 Task: Create a due date automation trigger when advanced on, on the wednesday of the week a card is due add basic assigned only to anyone at 11:00 AM.
Action: Mouse moved to (1253, 102)
Screenshot: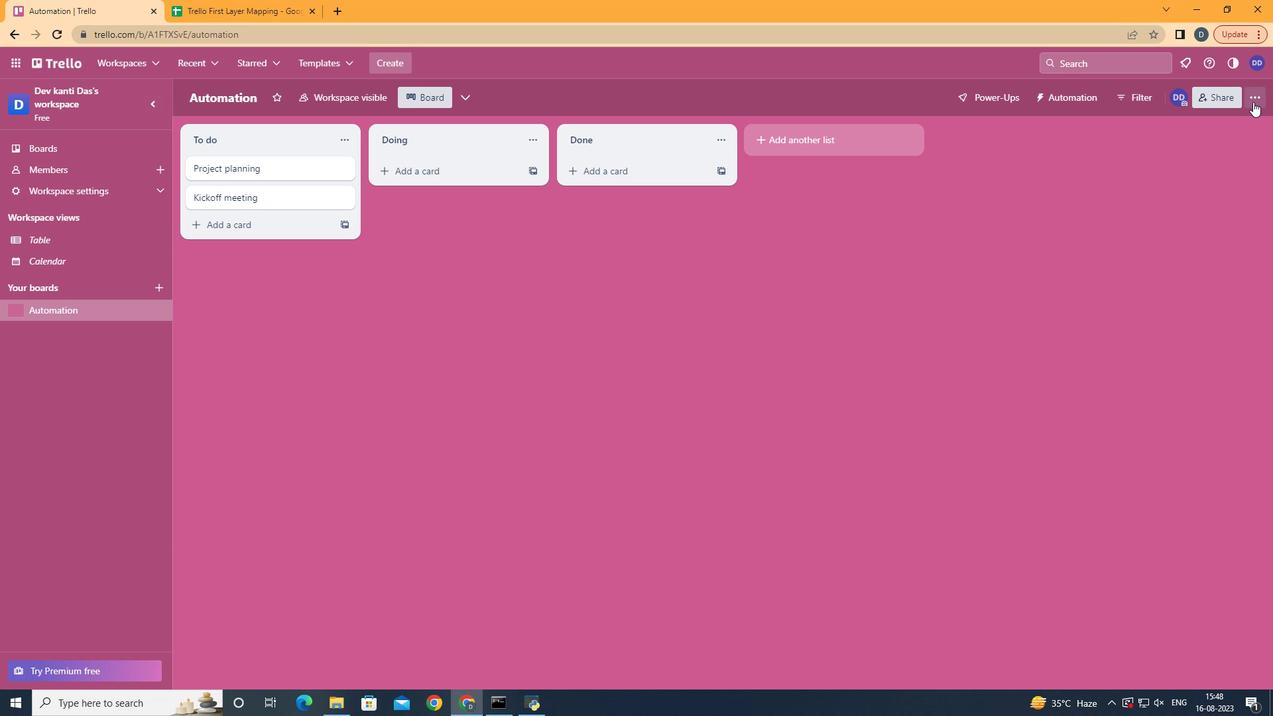 
Action: Mouse pressed left at (1253, 102)
Screenshot: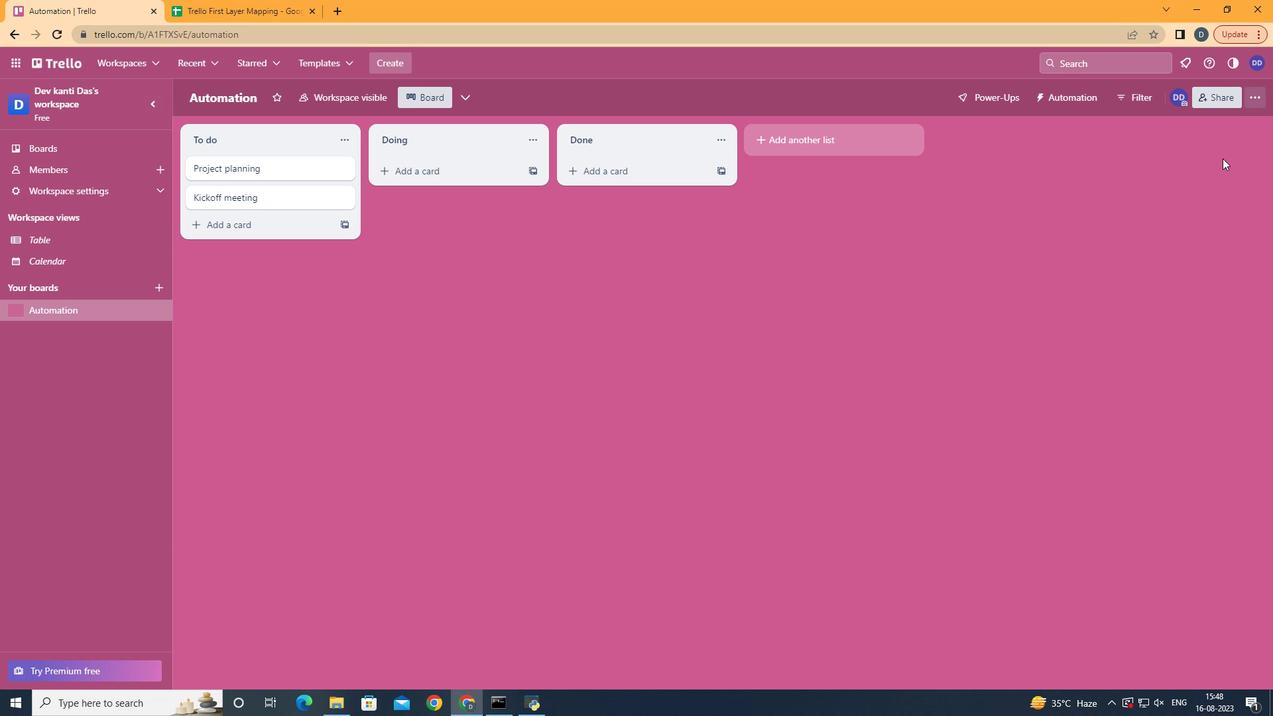 
Action: Mouse moved to (1152, 270)
Screenshot: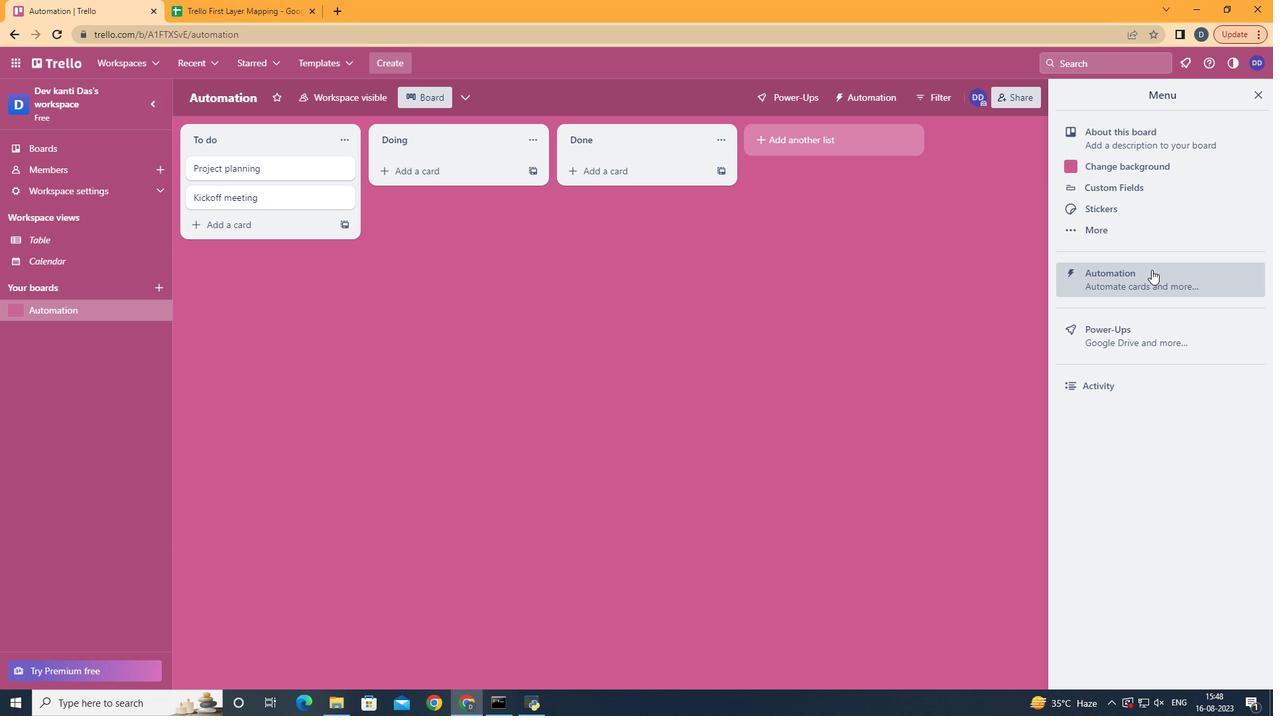 
Action: Mouse pressed left at (1152, 270)
Screenshot: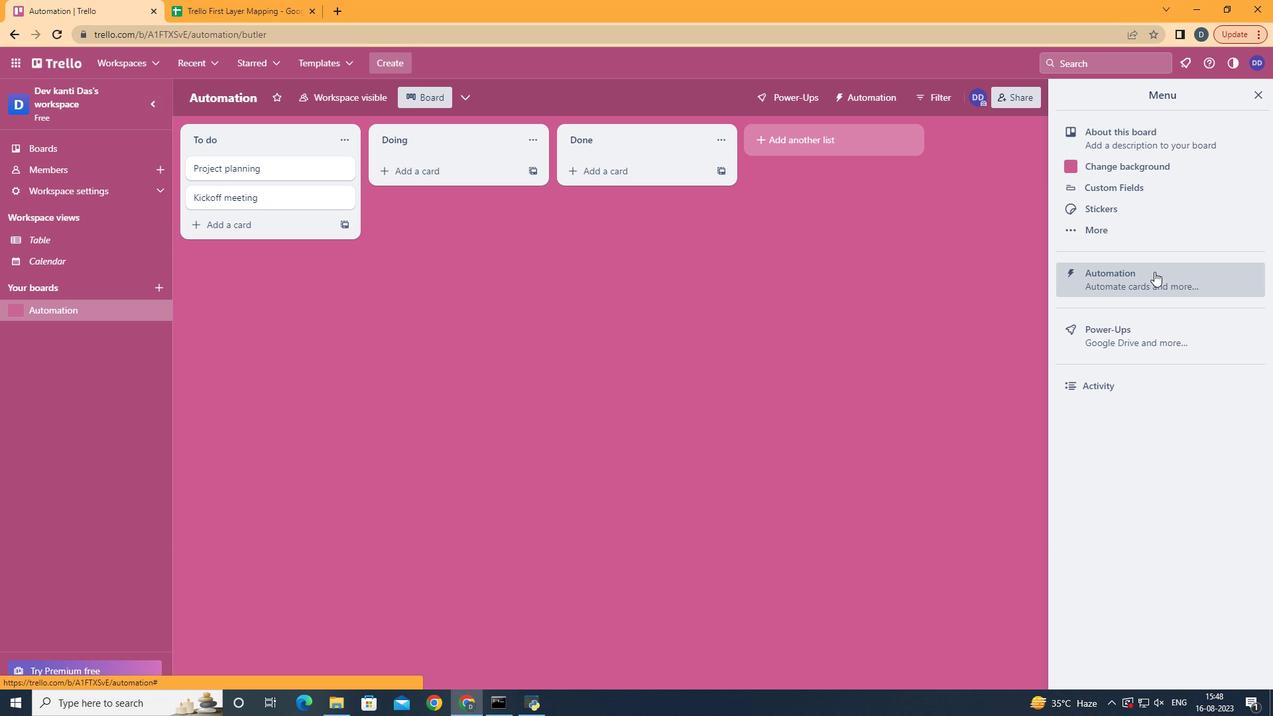 
Action: Mouse moved to (227, 257)
Screenshot: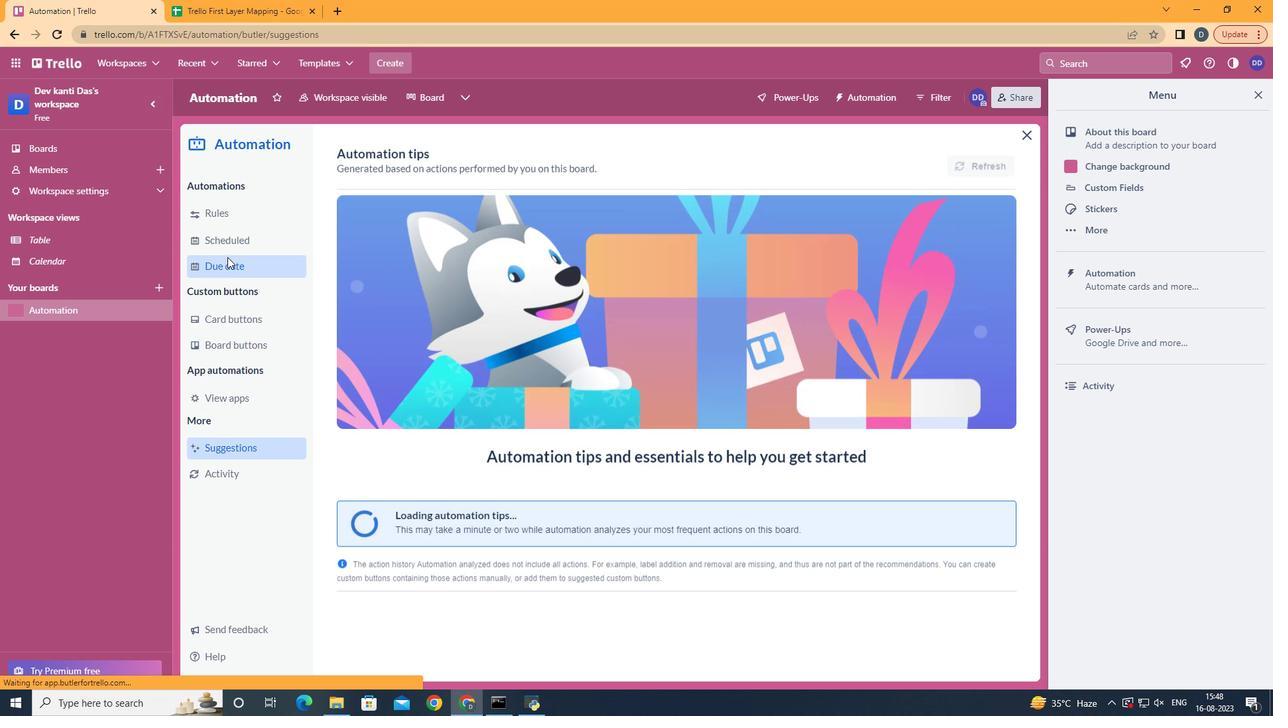 
Action: Mouse pressed left at (227, 257)
Screenshot: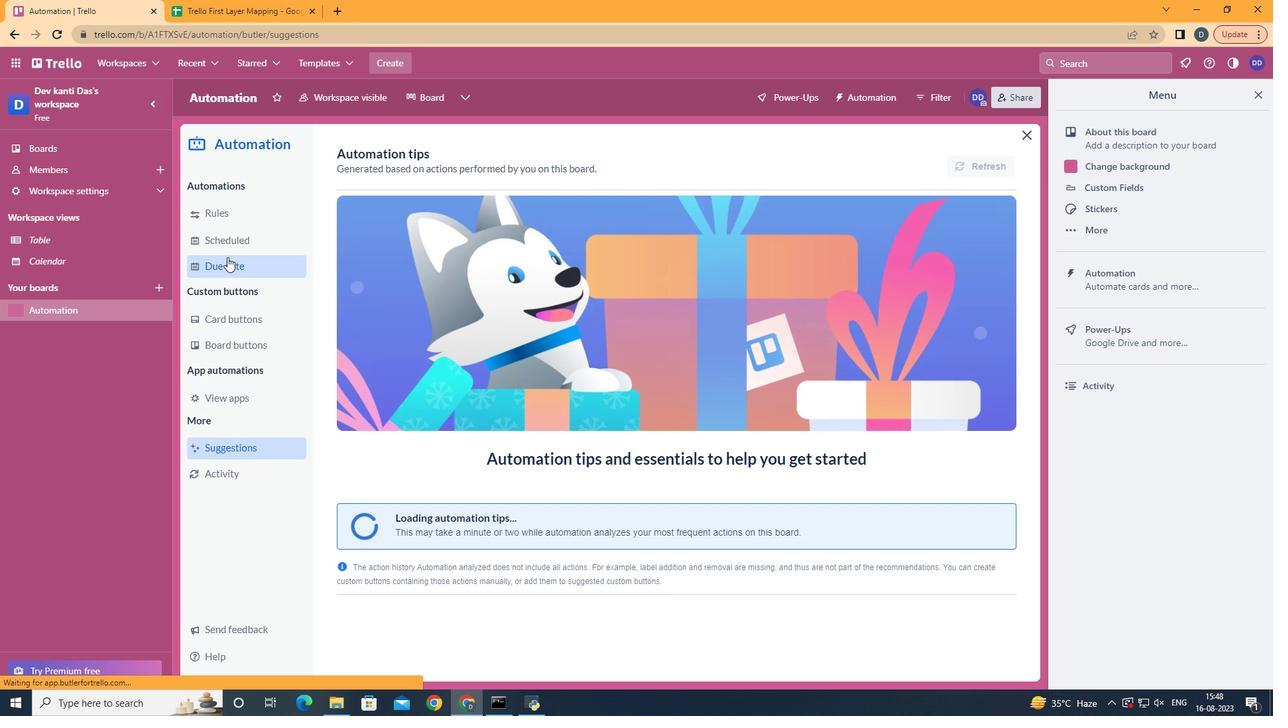 
Action: Mouse moved to (928, 161)
Screenshot: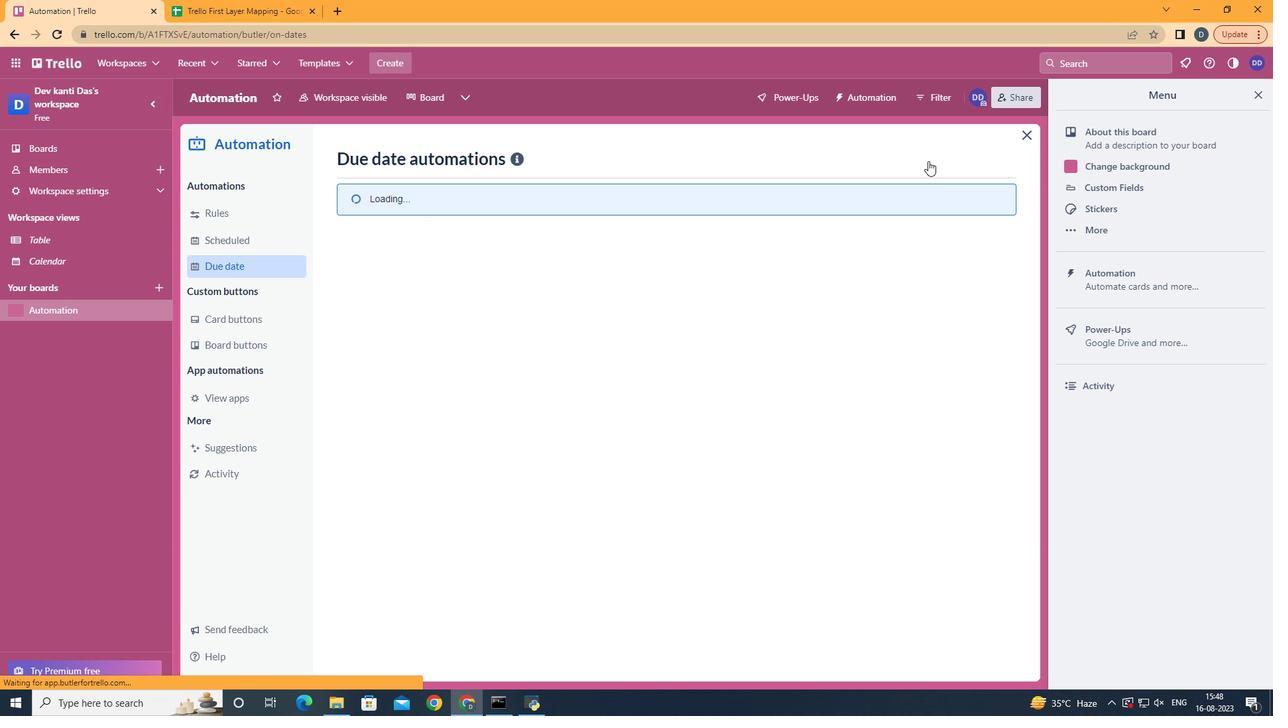 
Action: Mouse pressed left at (928, 161)
Screenshot: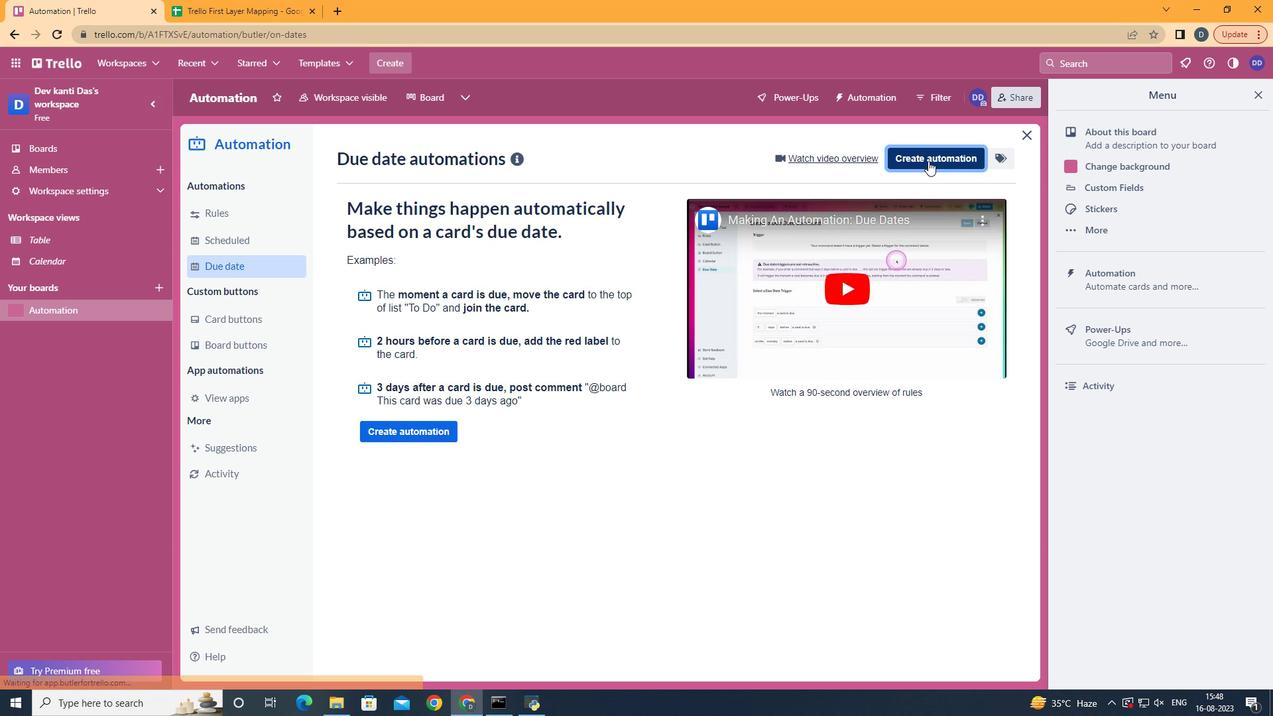 
Action: Mouse moved to (707, 291)
Screenshot: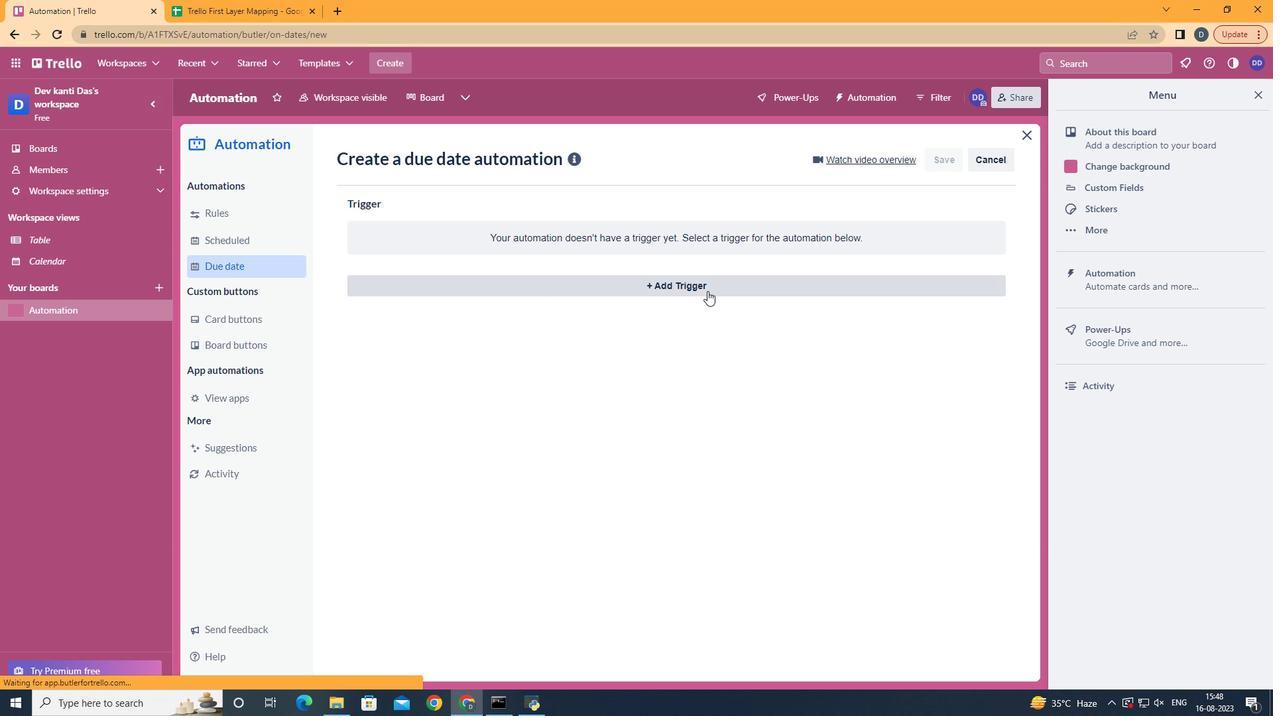 
Action: Mouse pressed left at (707, 291)
Screenshot: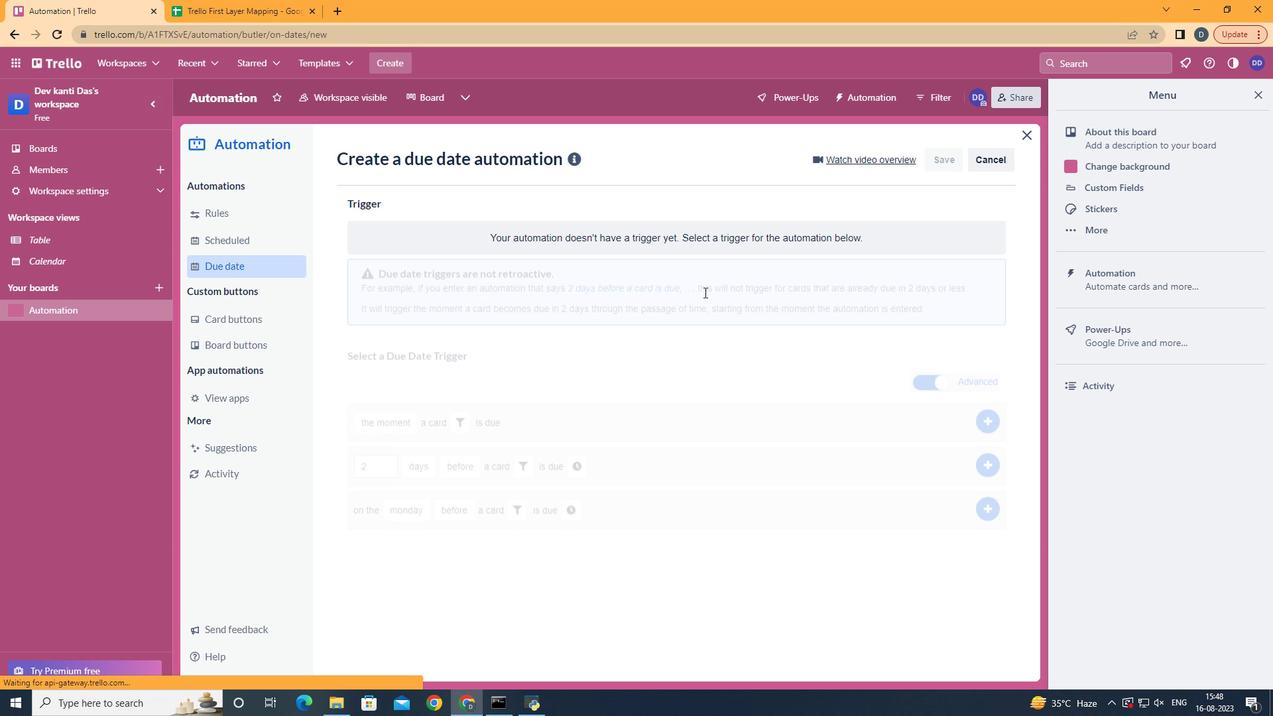 
Action: Mouse moved to (427, 407)
Screenshot: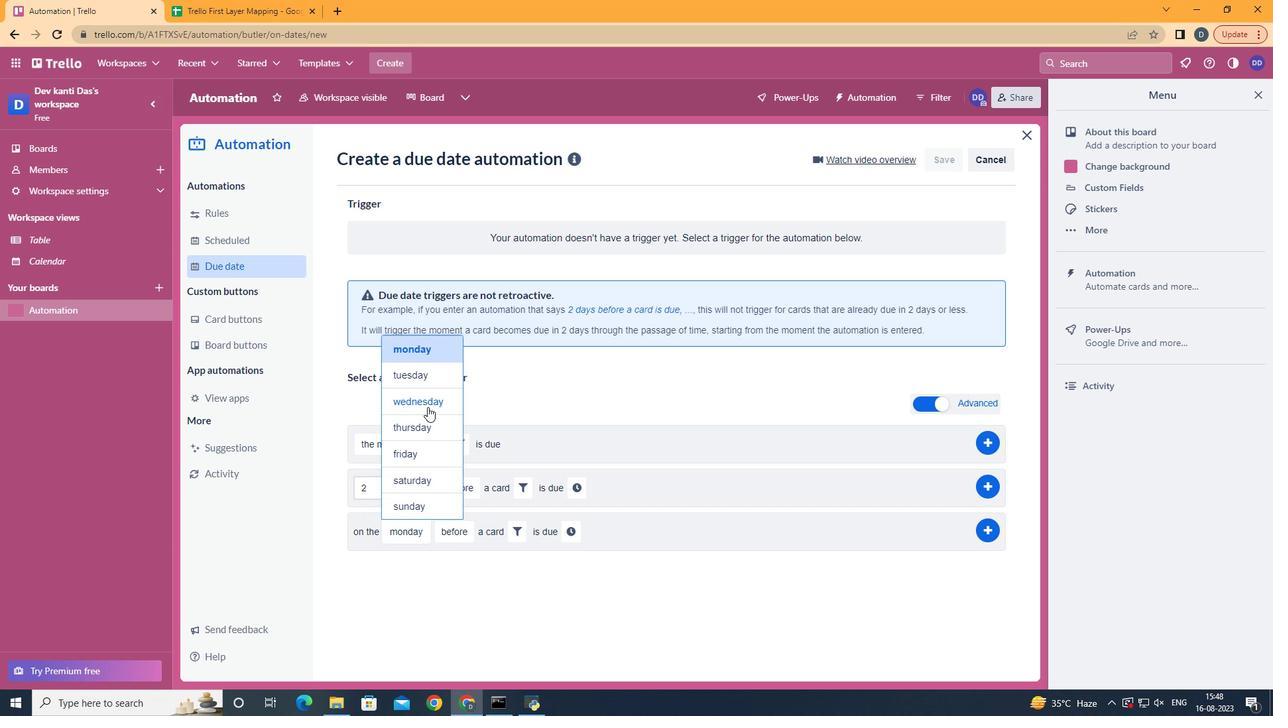 
Action: Mouse pressed left at (427, 407)
Screenshot: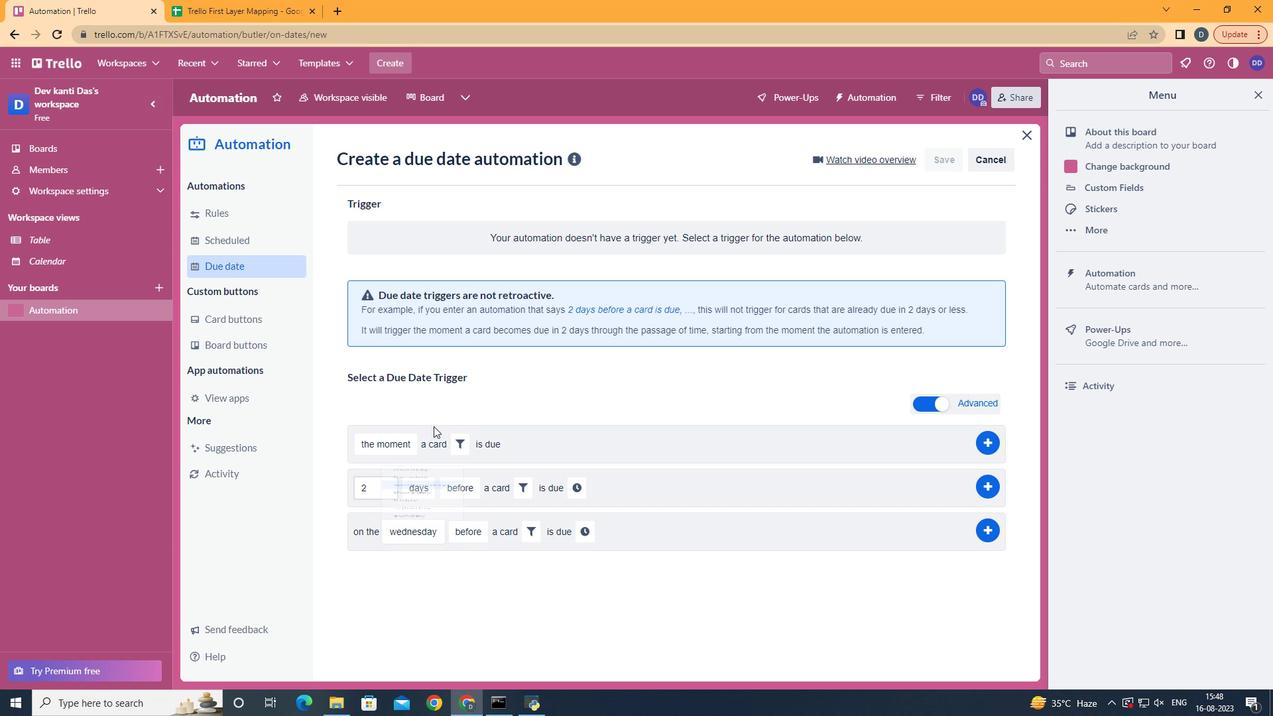 
Action: Mouse moved to (480, 605)
Screenshot: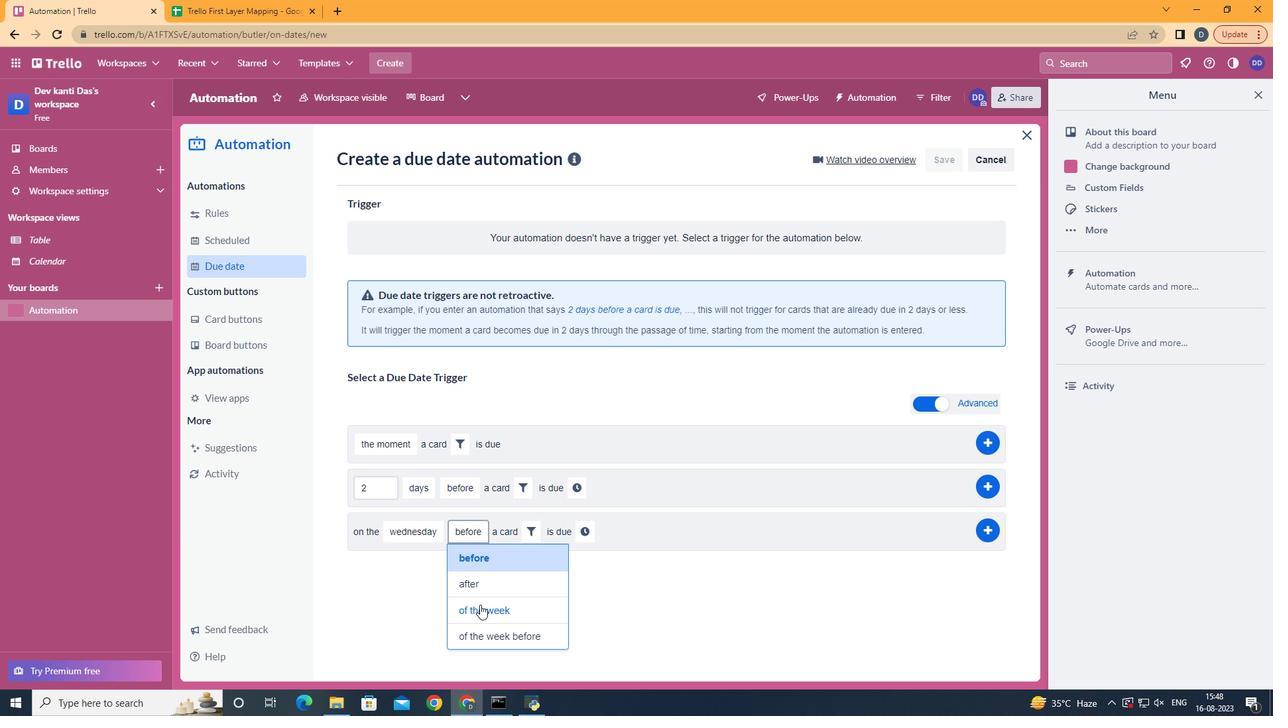 
Action: Mouse pressed left at (480, 605)
Screenshot: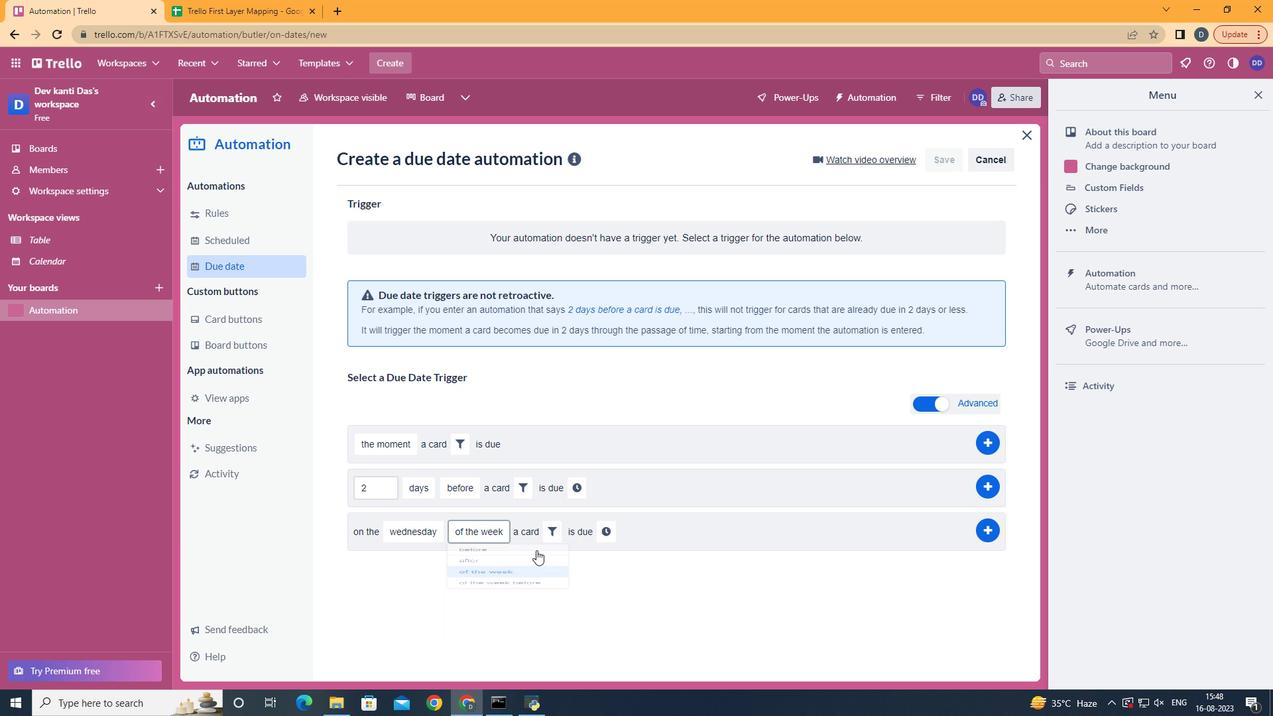 
Action: Mouse moved to (543, 536)
Screenshot: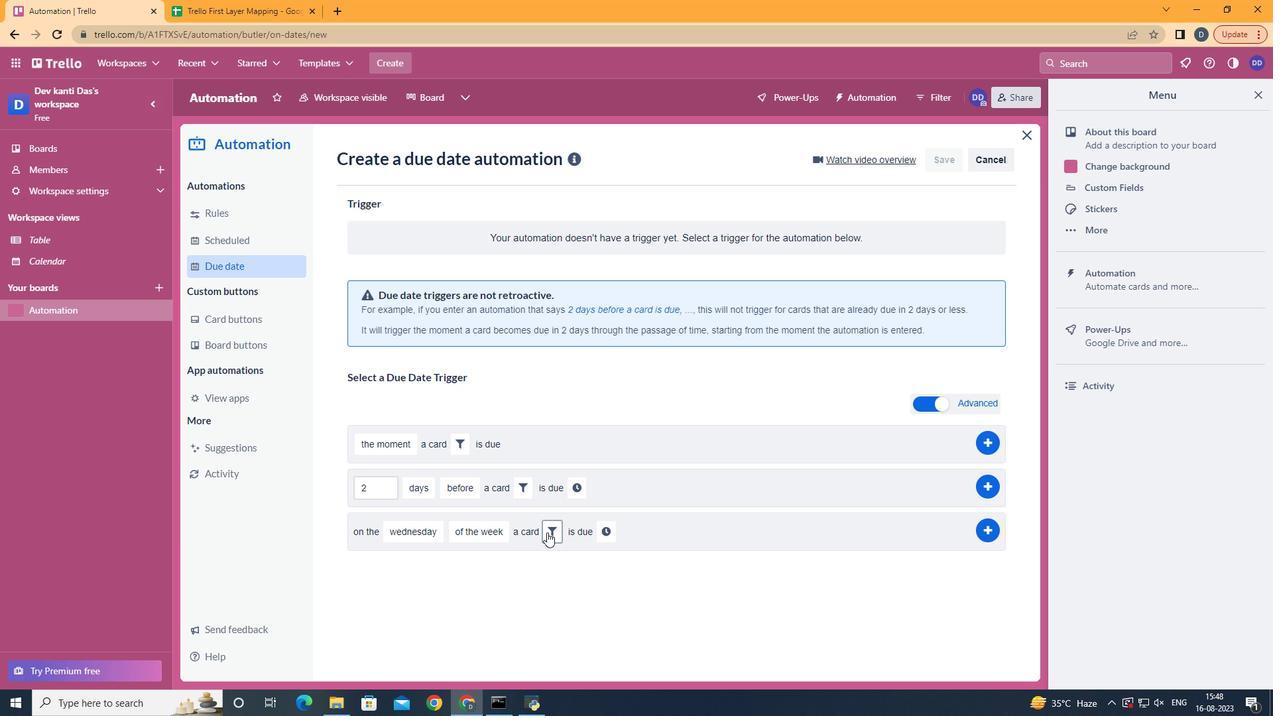 
Action: Mouse pressed left at (543, 536)
Screenshot: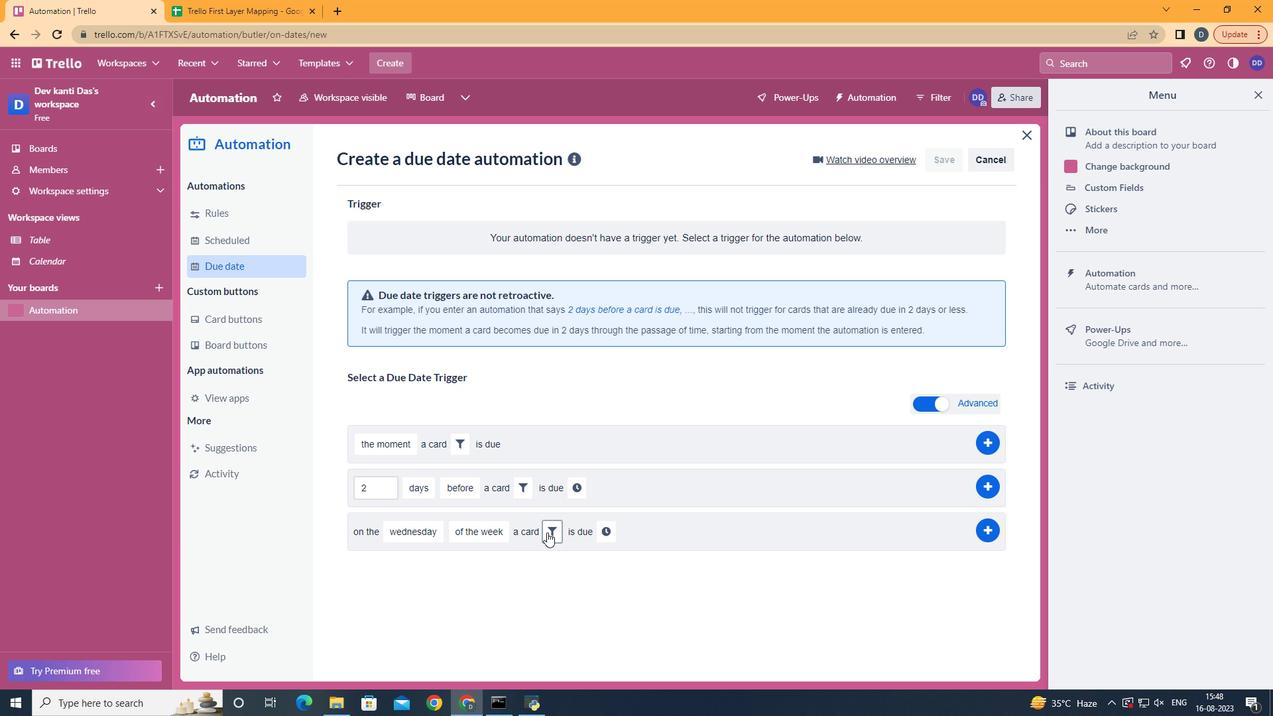 
Action: Mouse moved to (605, 585)
Screenshot: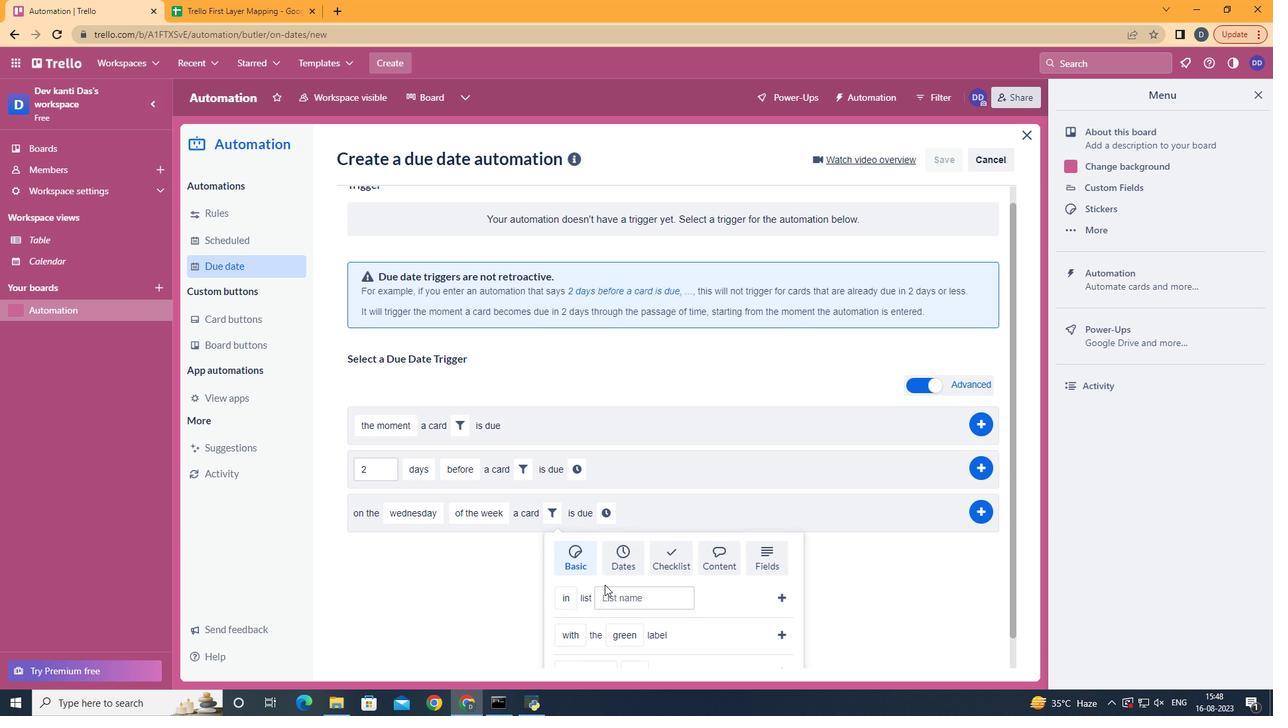 
Action: Mouse scrolled (605, 584) with delta (0, 0)
Screenshot: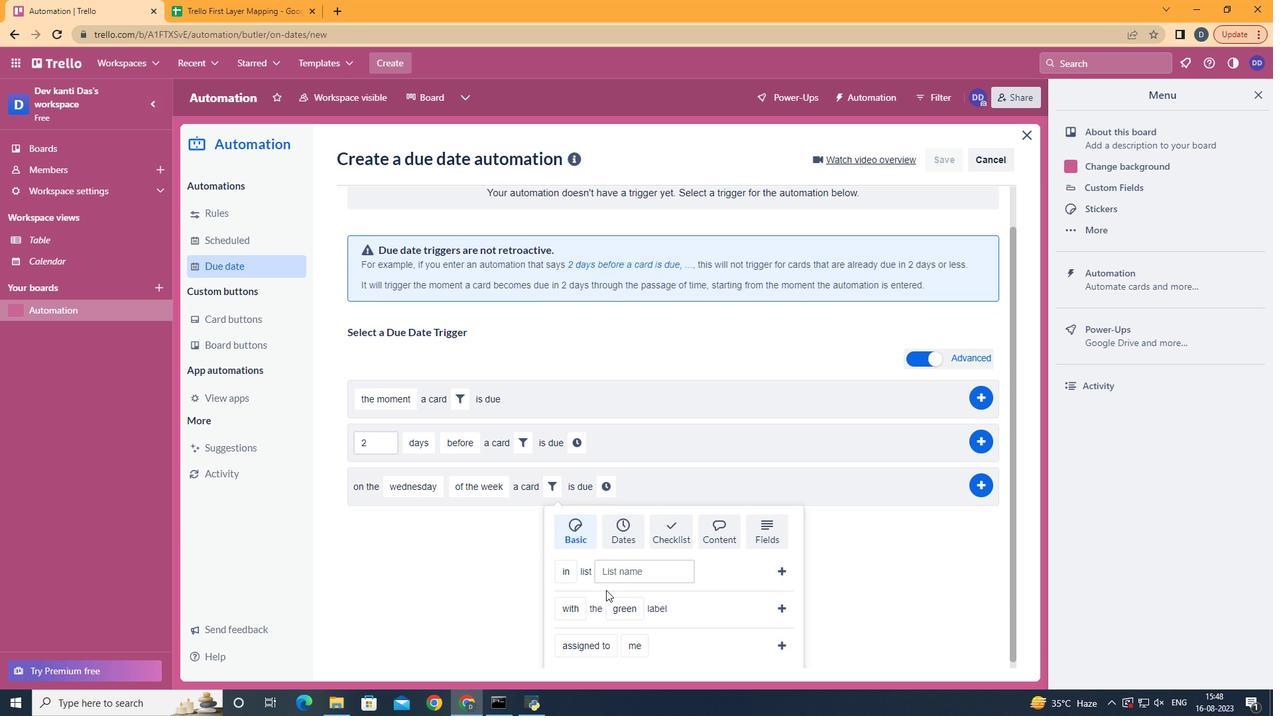
Action: Mouse scrolled (605, 584) with delta (0, 0)
Screenshot: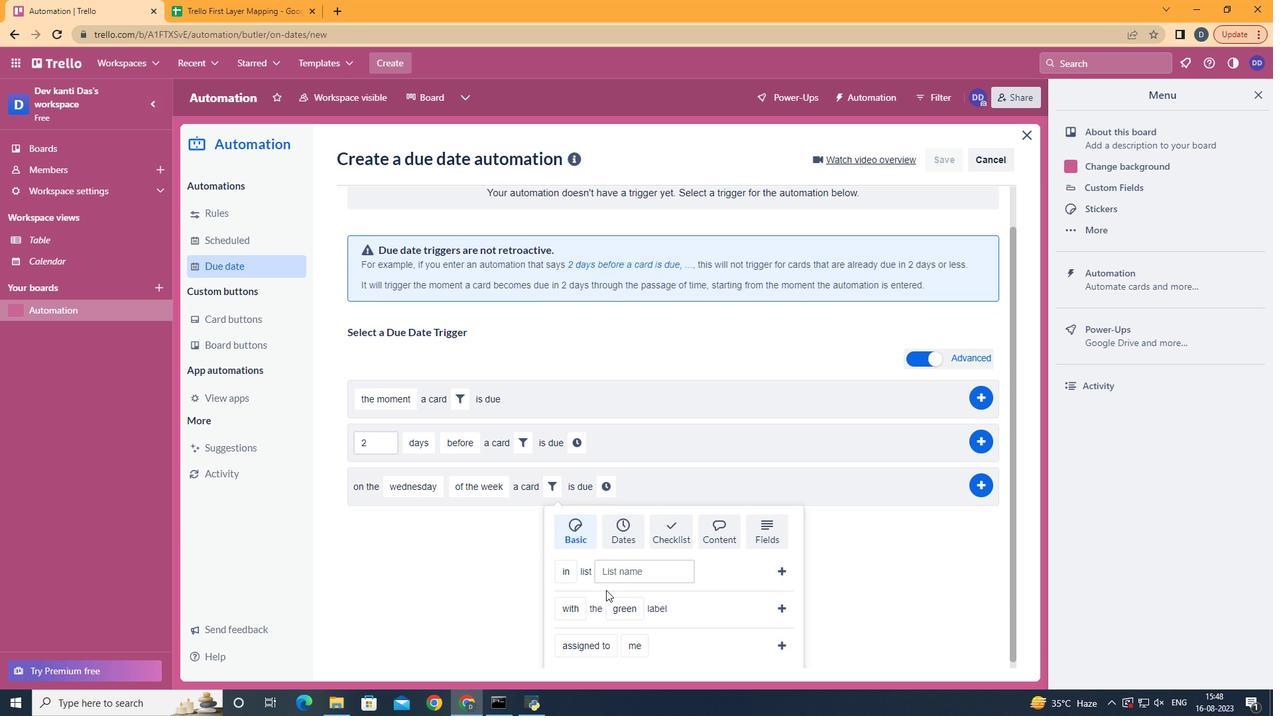 
Action: Mouse scrolled (605, 584) with delta (0, 0)
Screenshot: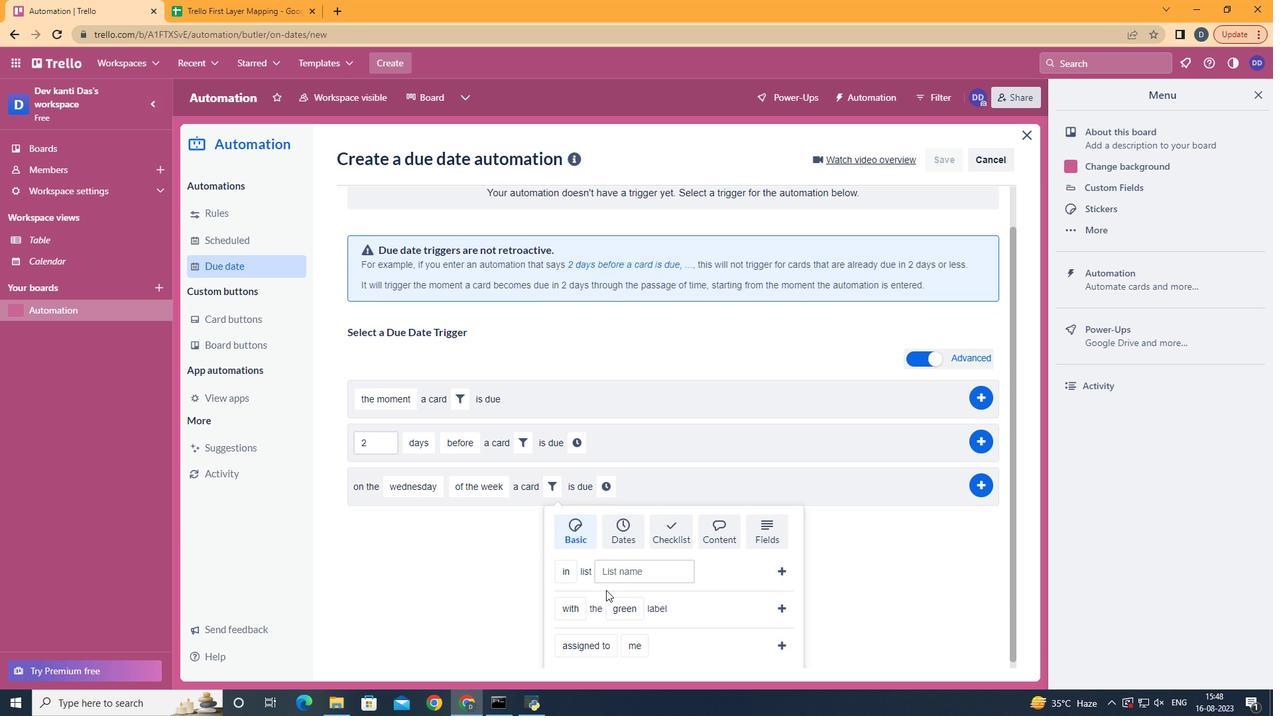 
Action: Mouse scrolled (605, 584) with delta (0, 0)
Screenshot: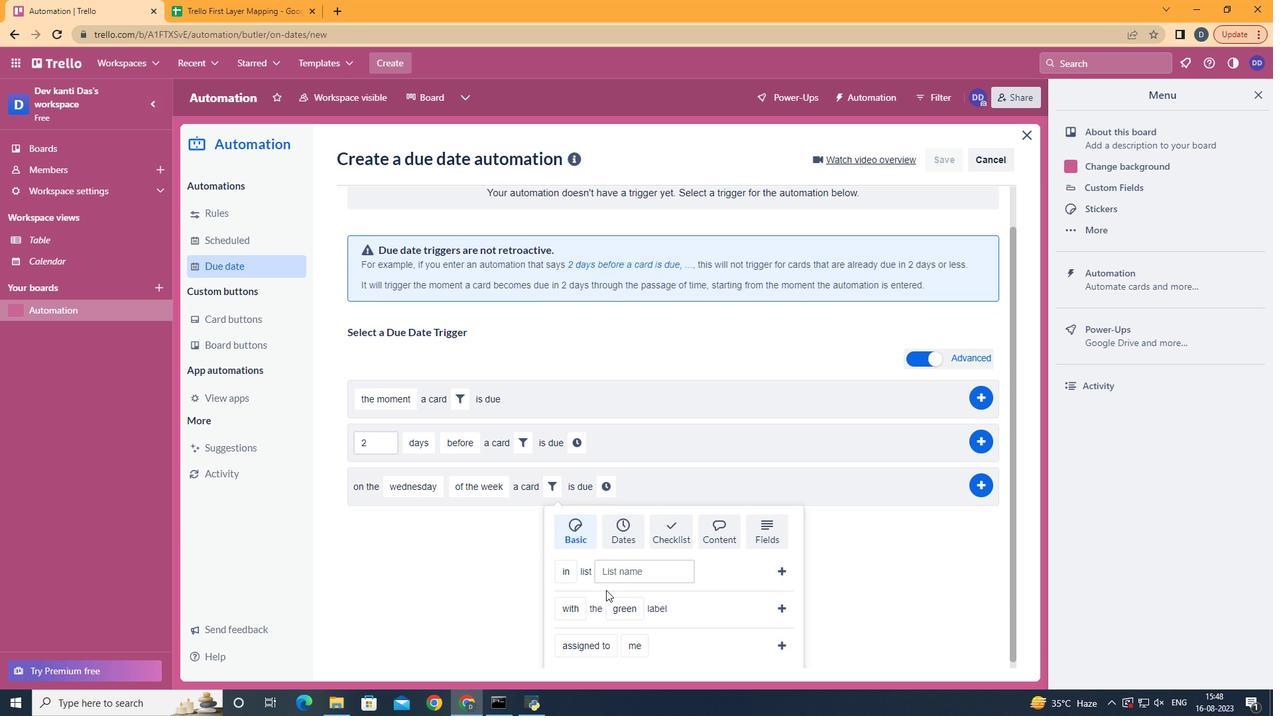 
Action: Mouse scrolled (605, 584) with delta (0, 0)
Screenshot: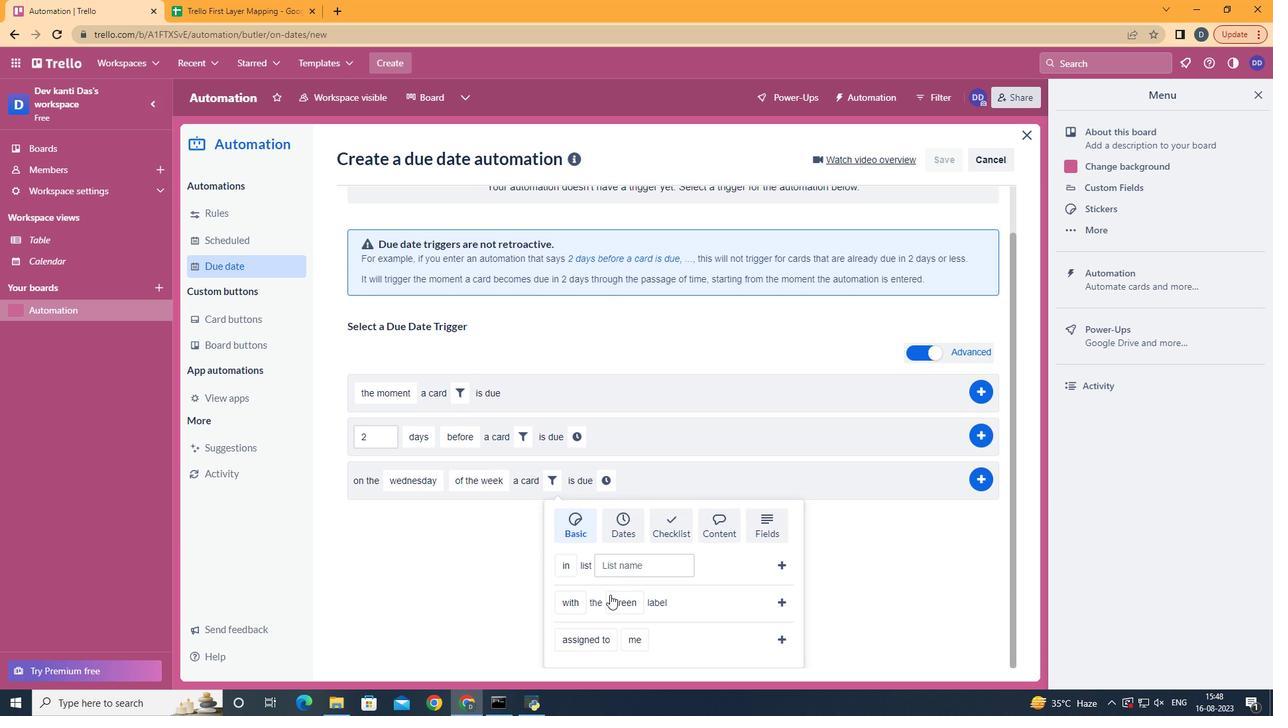 
Action: Mouse scrolled (605, 584) with delta (0, 0)
Screenshot: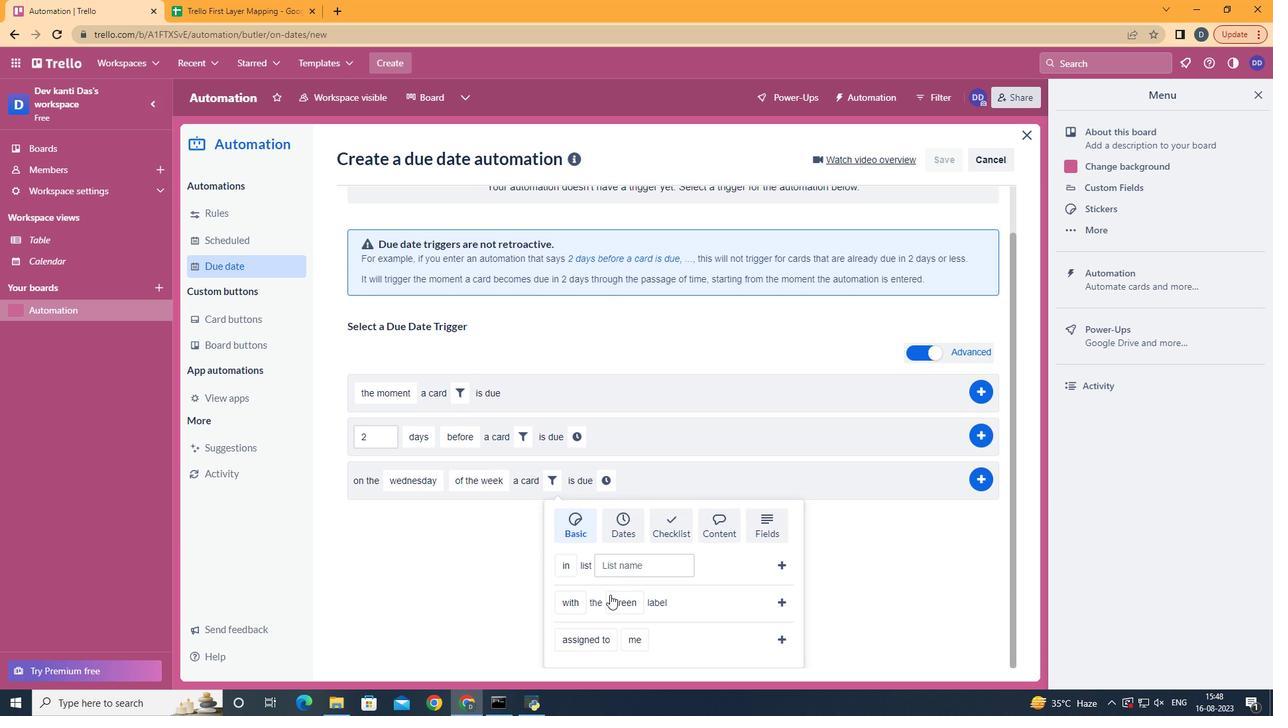 
Action: Mouse moved to (630, 582)
Screenshot: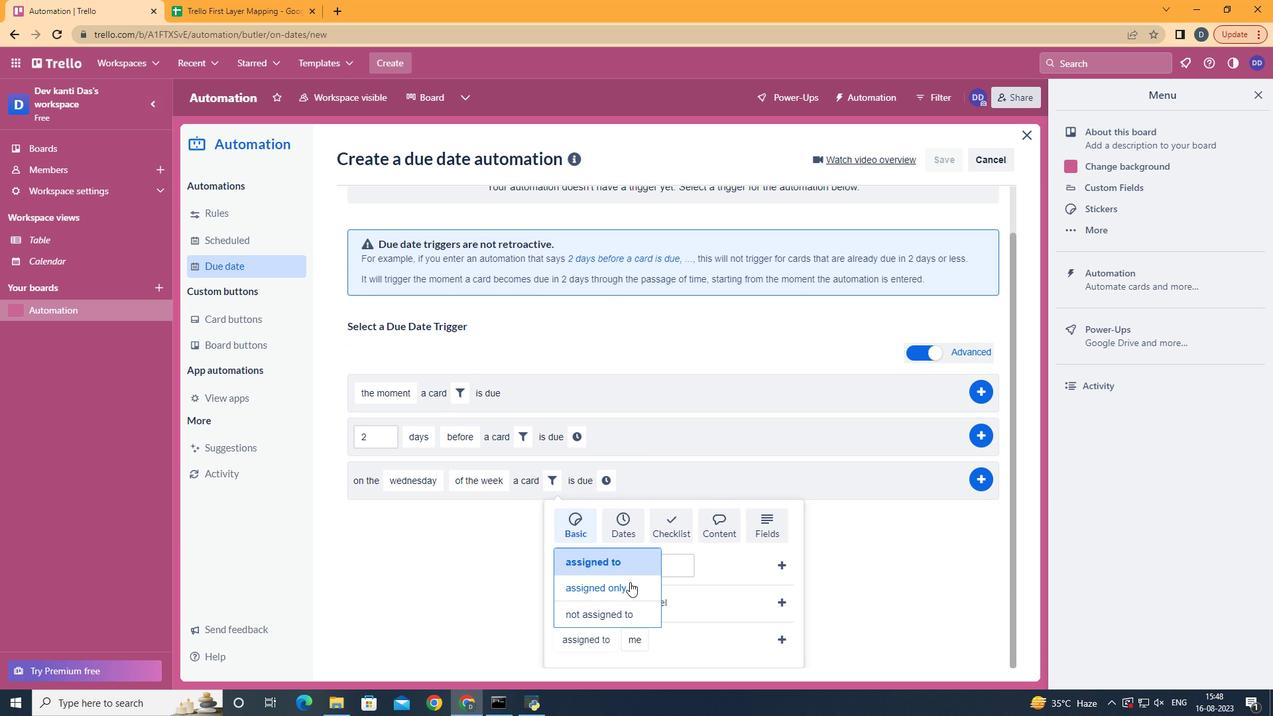 
Action: Mouse pressed left at (630, 582)
Screenshot: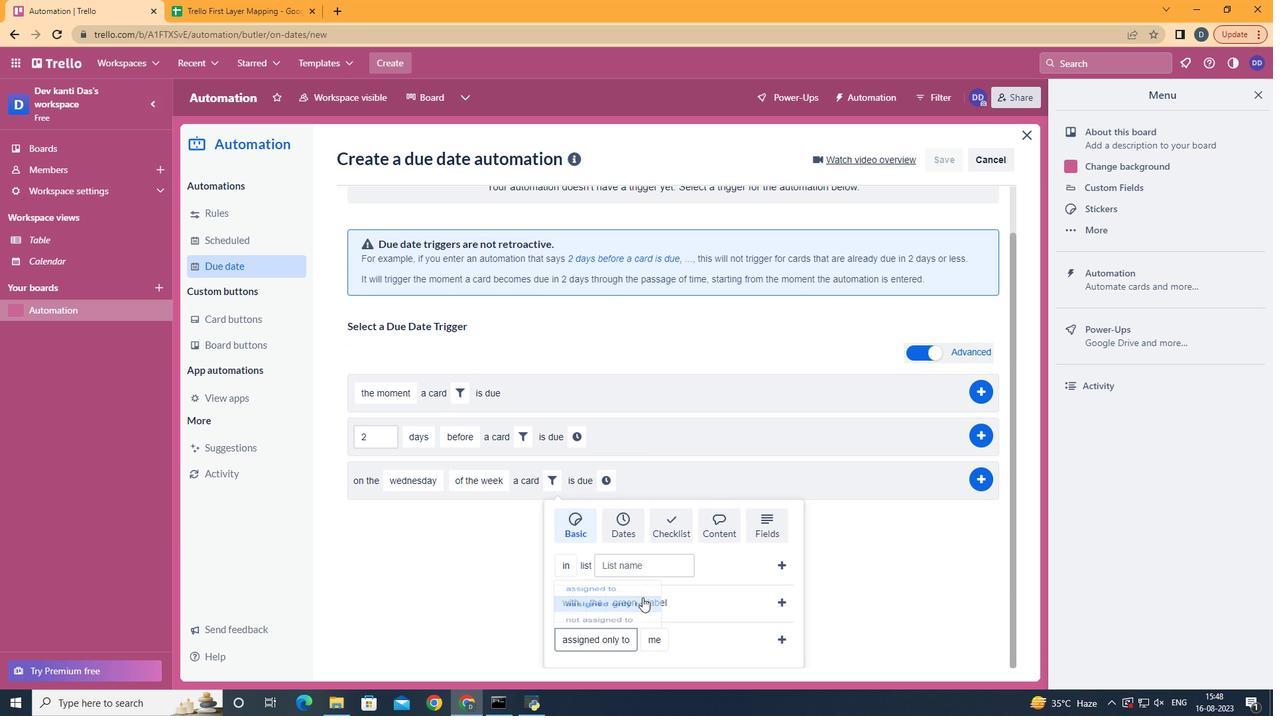 
Action: Mouse moved to (684, 579)
Screenshot: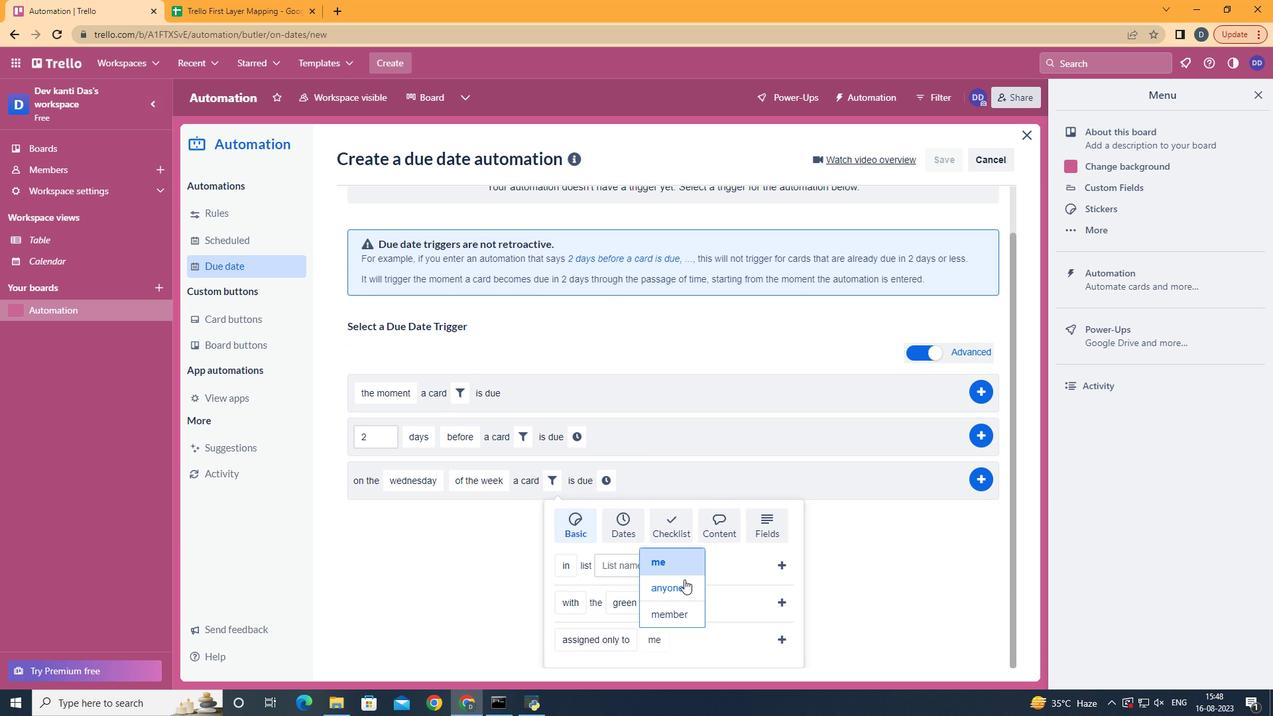 
Action: Mouse pressed left at (684, 579)
Screenshot: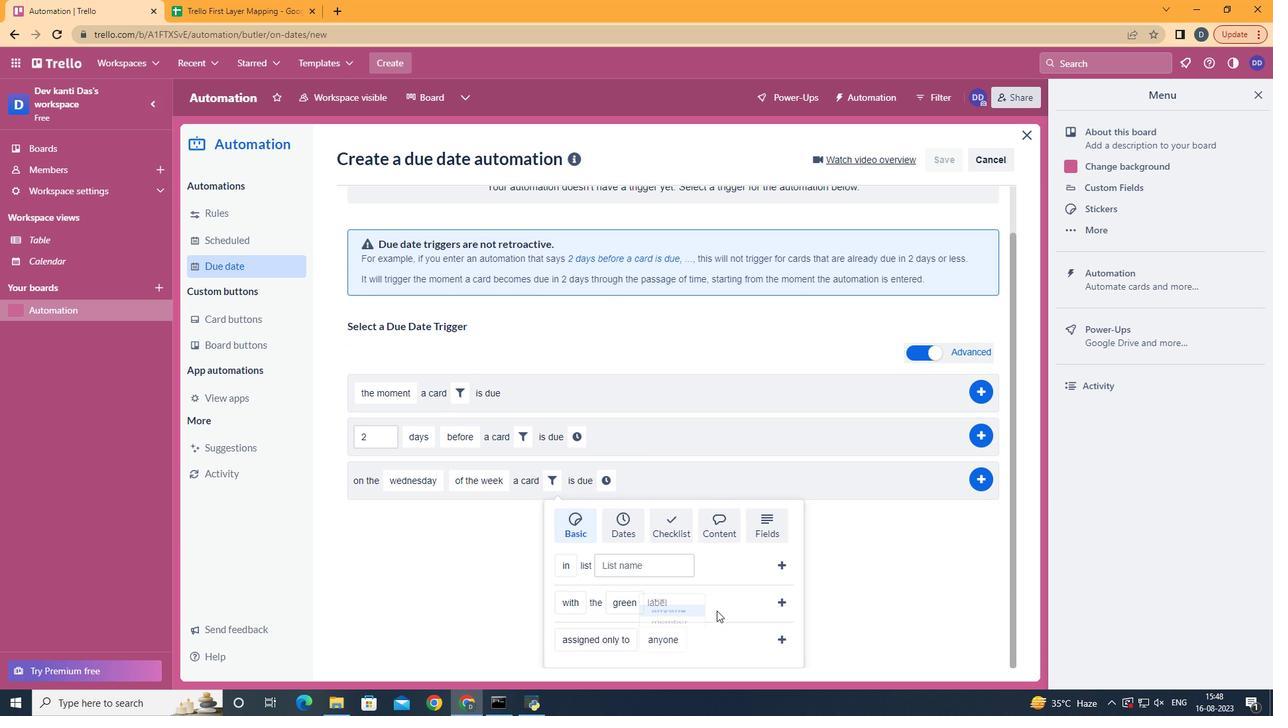 
Action: Mouse moved to (772, 640)
Screenshot: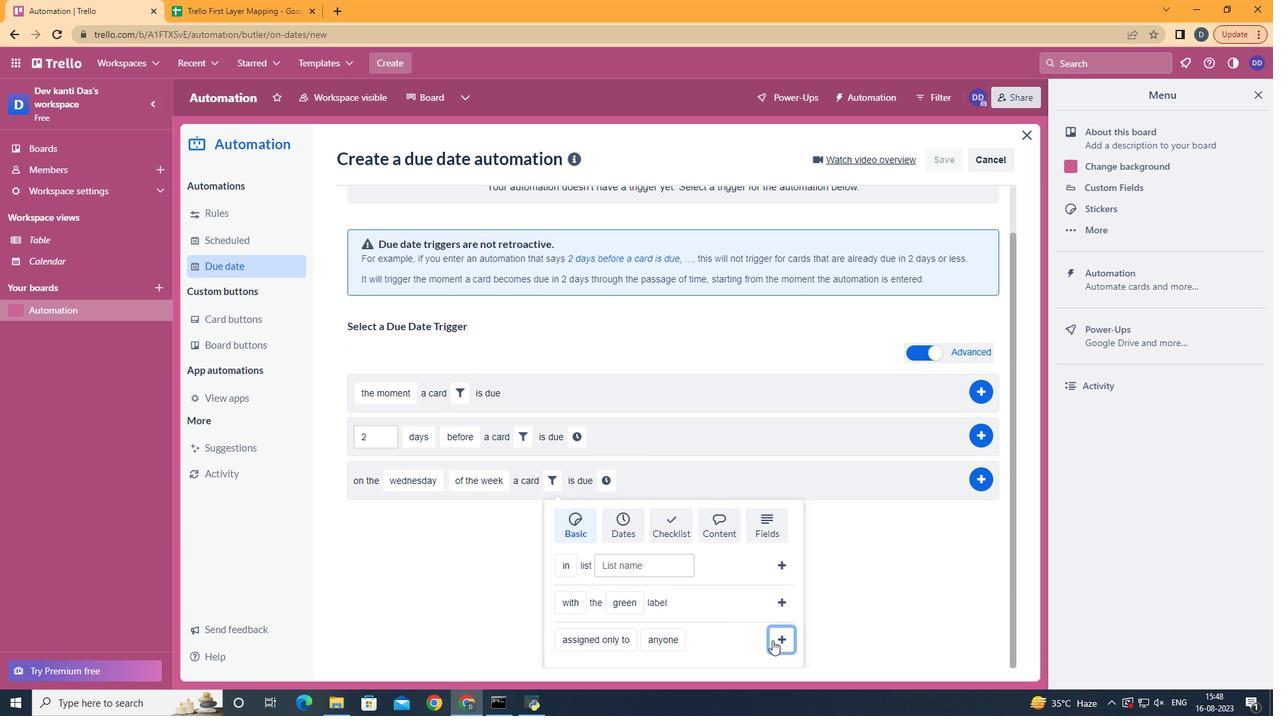 
Action: Mouse pressed left at (772, 640)
Screenshot: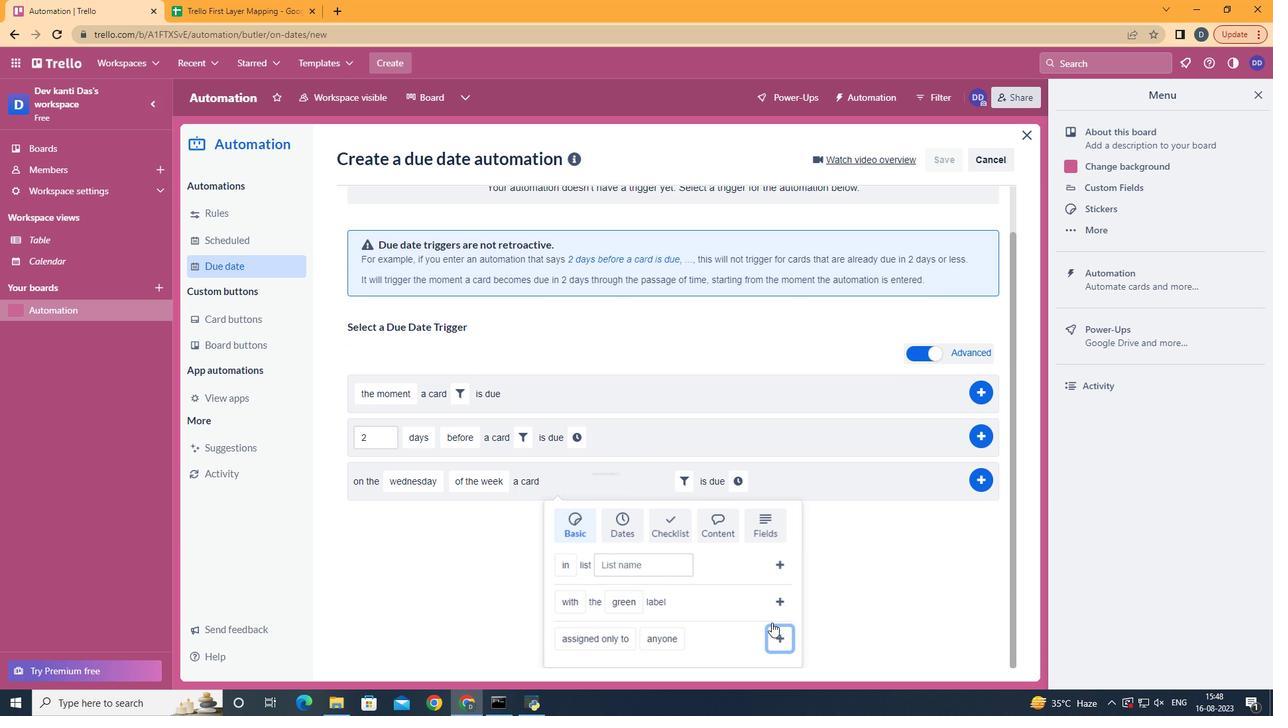 
Action: Mouse moved to (739, 543)
Screenshot: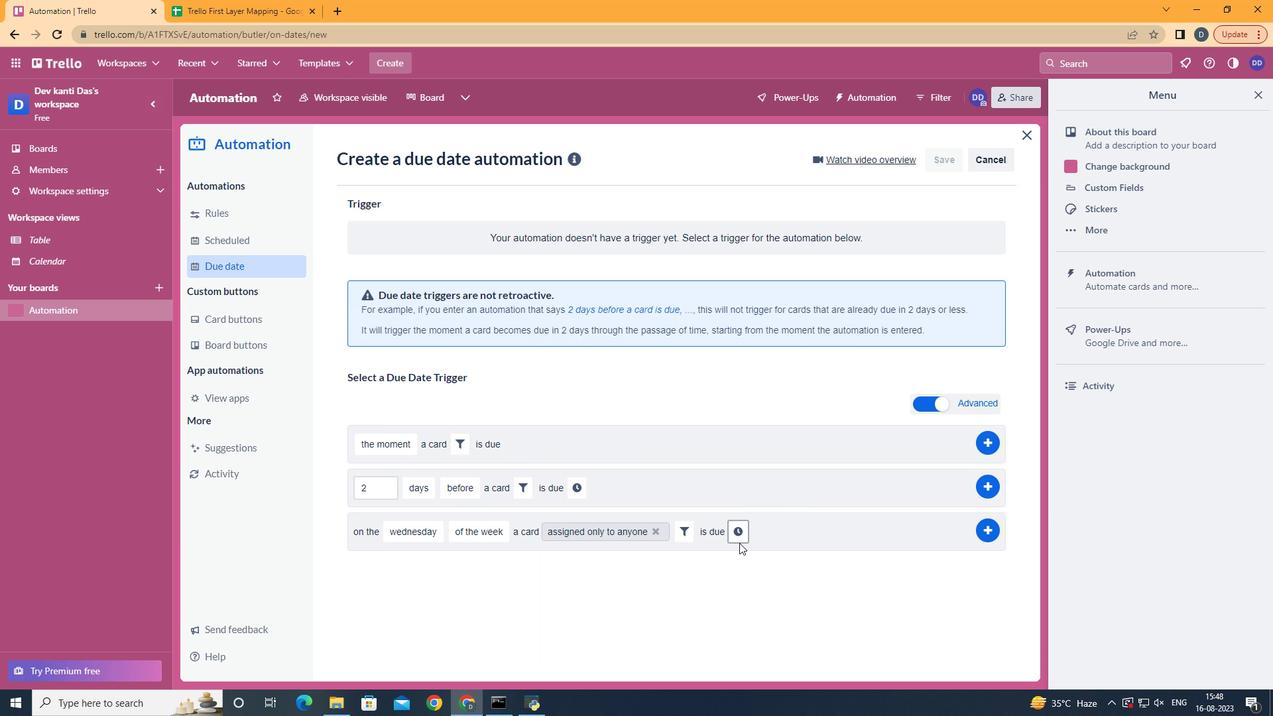 
Action: Mouse pressed left at (739, 543)
Screenshot: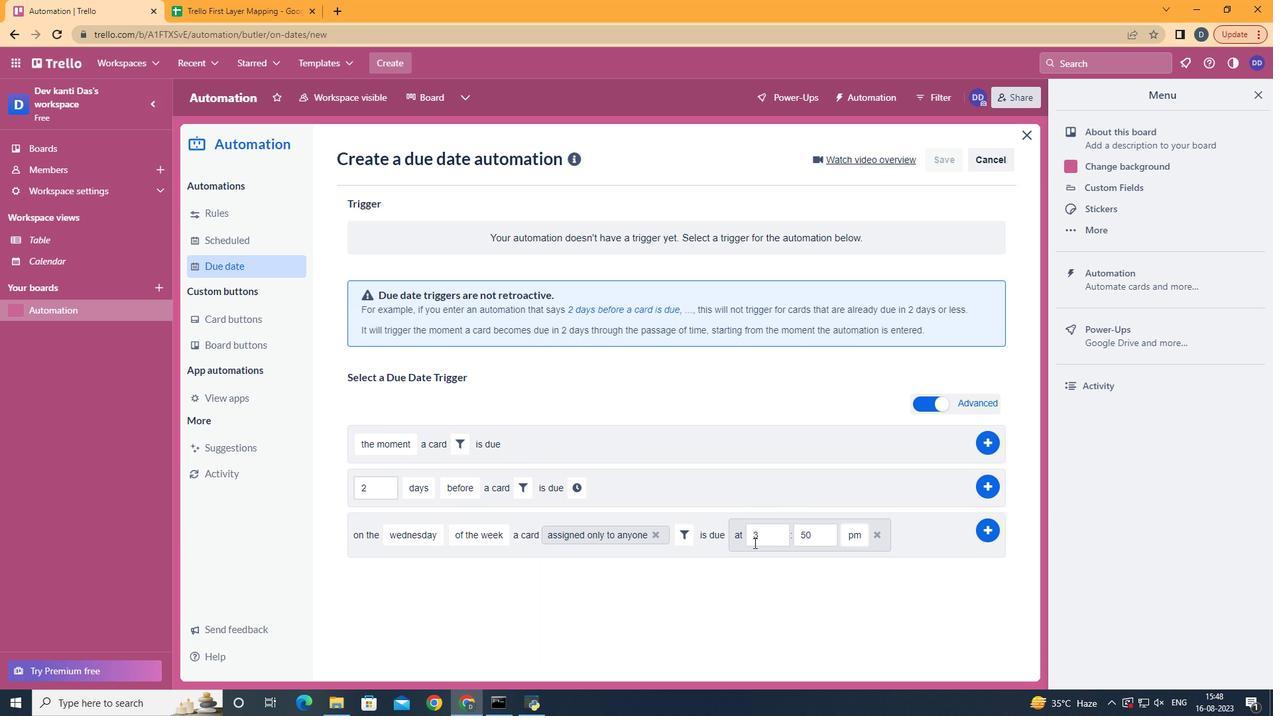 
Action: Mouse moved to (758, 544)
Screenshot: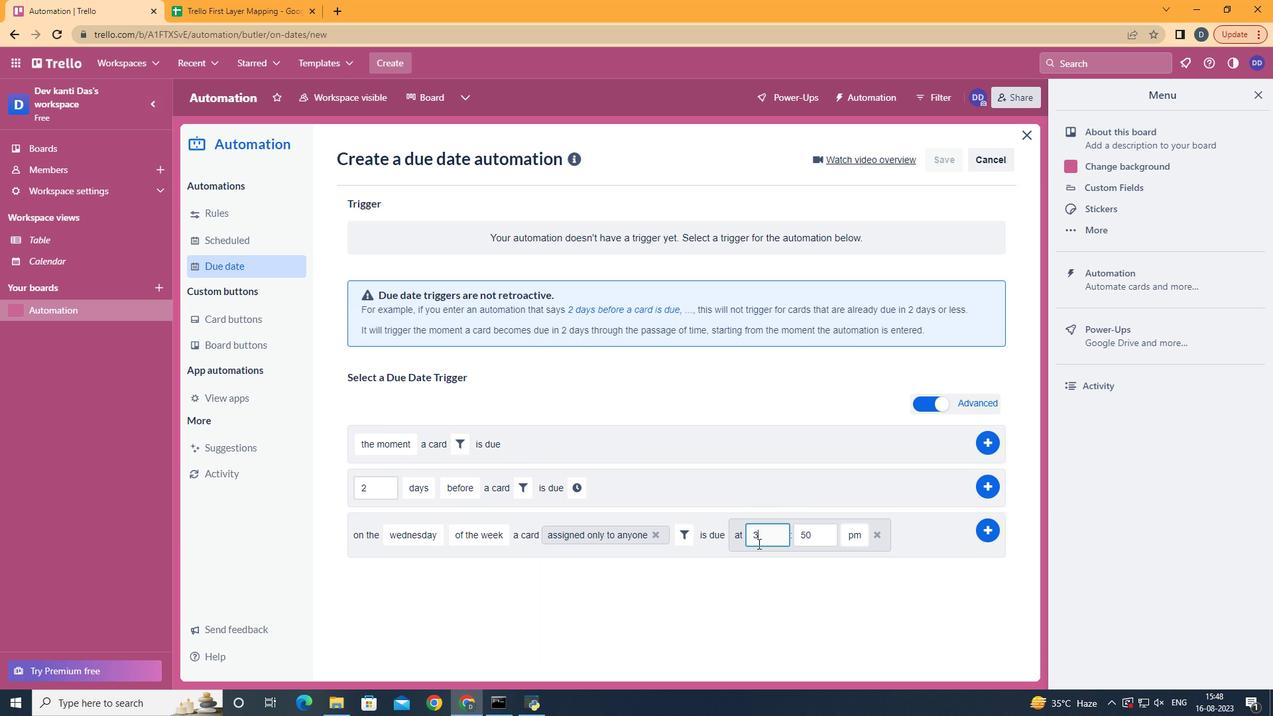 
Action: Mouse pressed left at (758, 544)
Screenshot: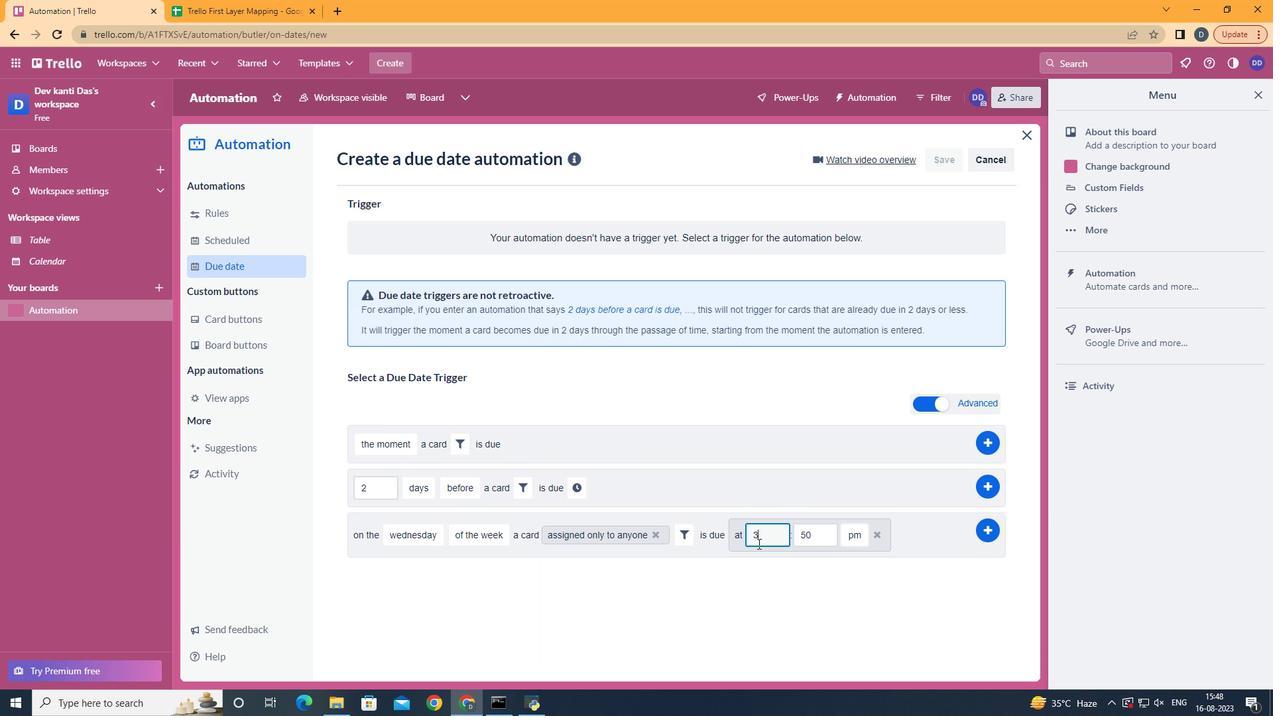 
Action: Mouse moved to (741, 557)
Screenshot: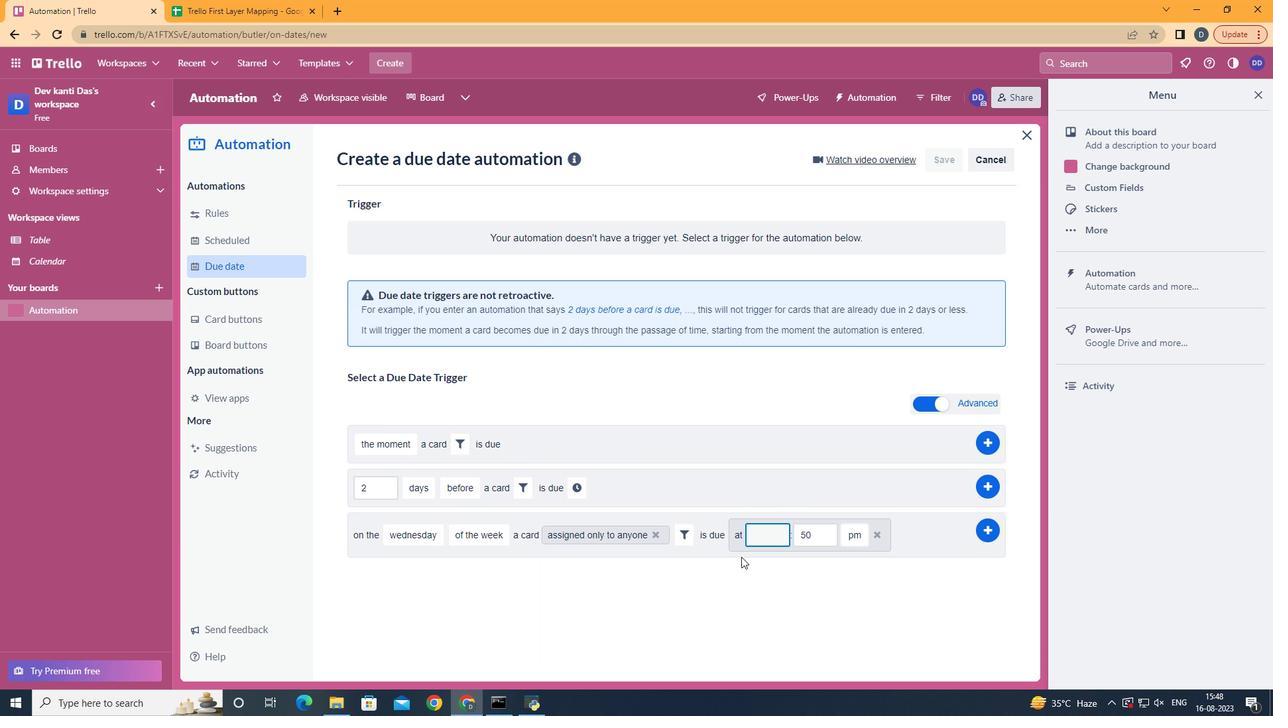 
Action: Key pressed <Key.backspace>11
Screenshot: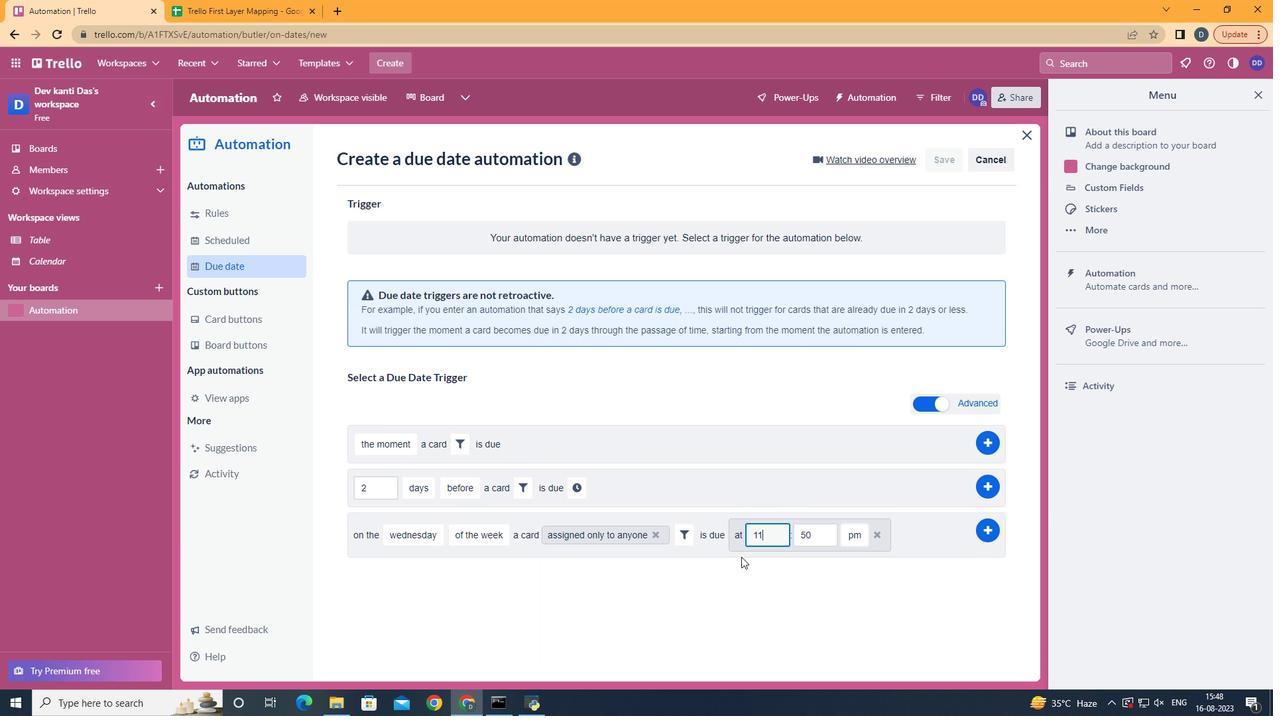 
Action: Mouse moved to (816, 543)
Screenshot: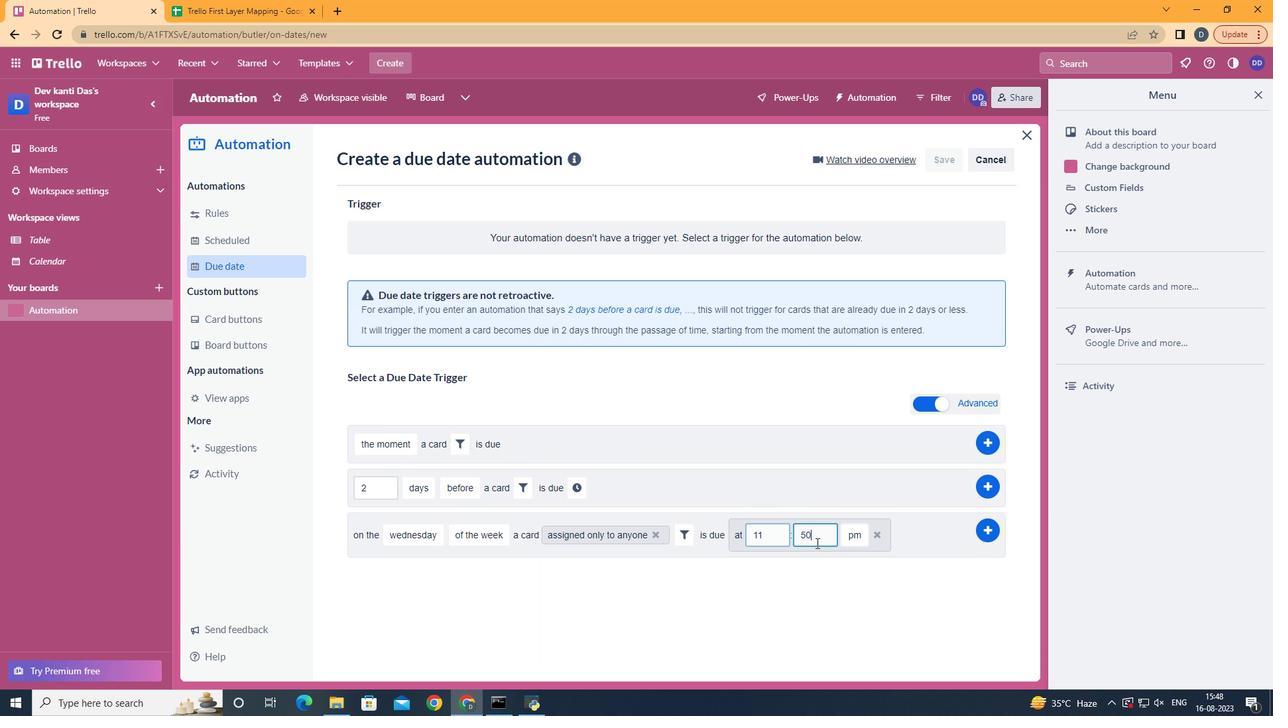 
Action: Mouse pressed left at (816, 543)
Screenshot: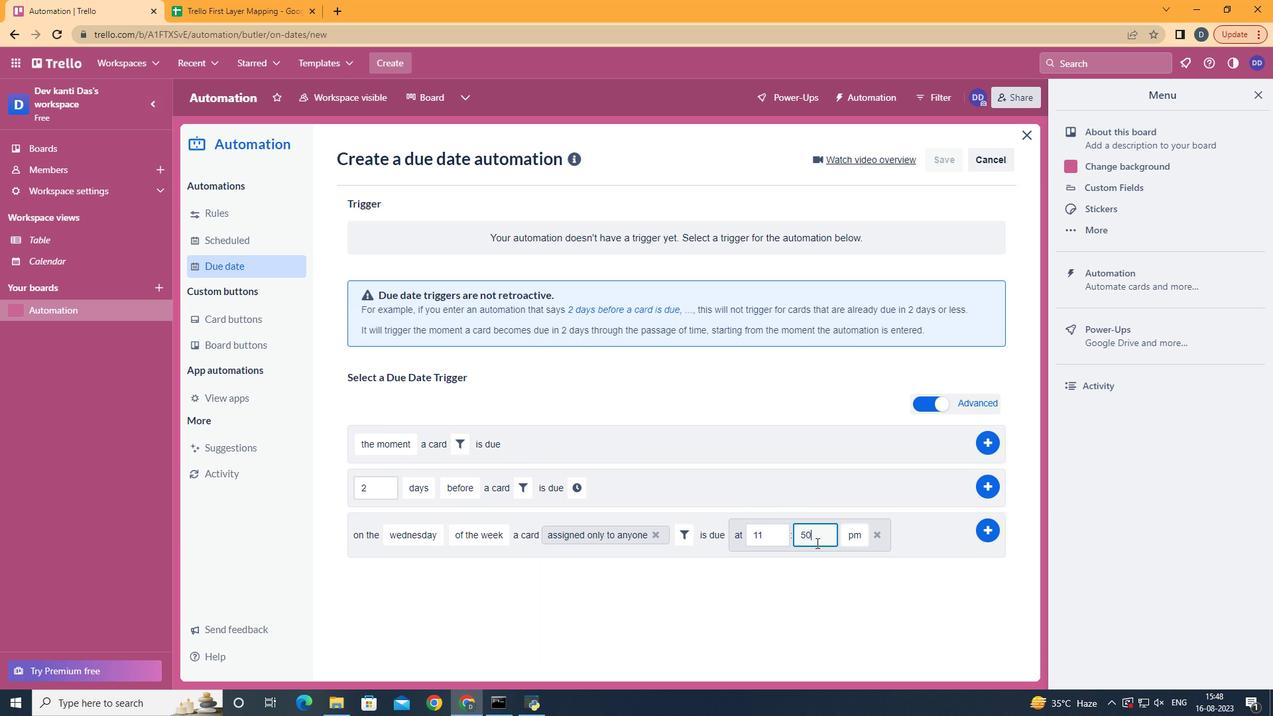 
Action: Key pressed <Key.backspace>
Screenshot: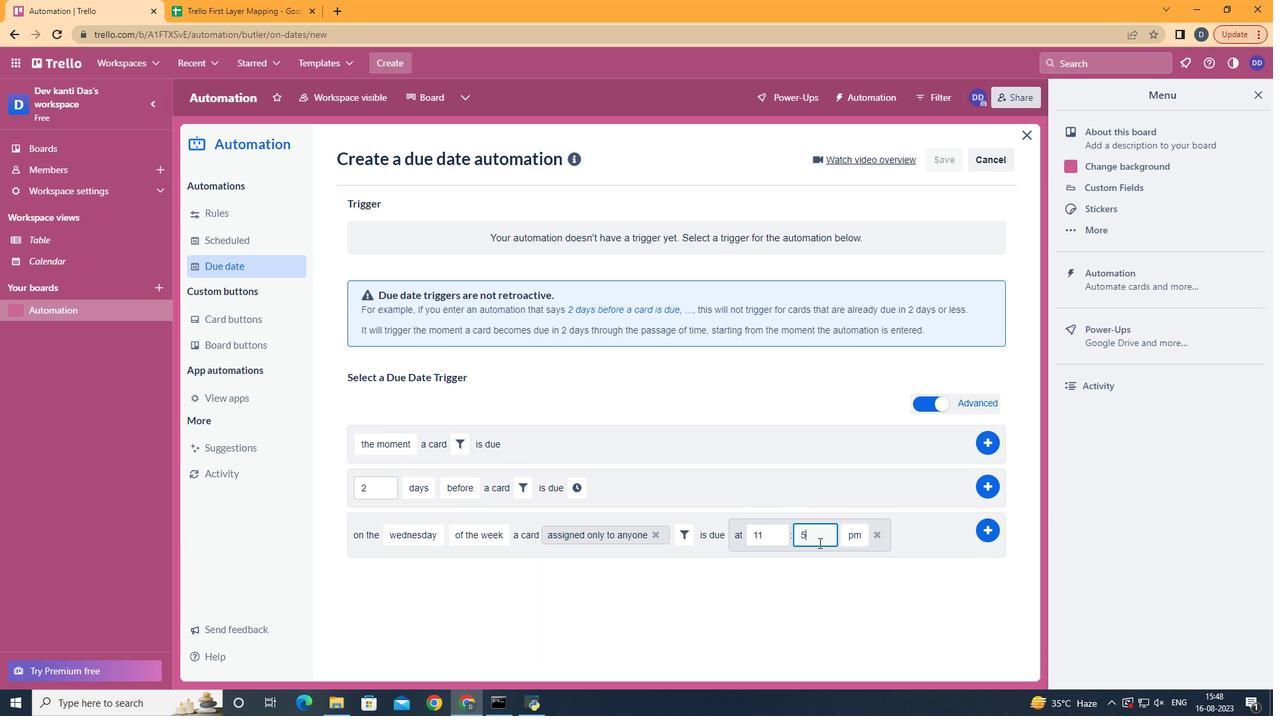 
Action: Mouse moved to (819, 543)
Screenshot: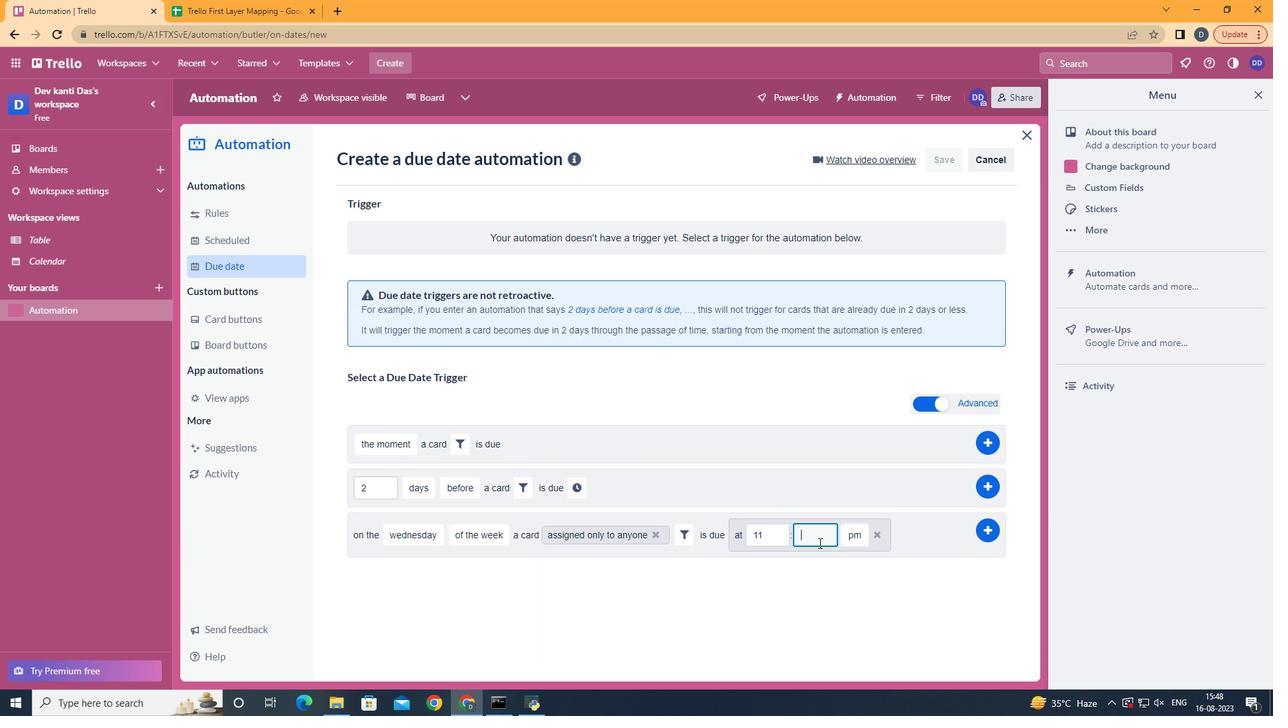 
Action: Key pressed <Key.backspace>0
Screenshot: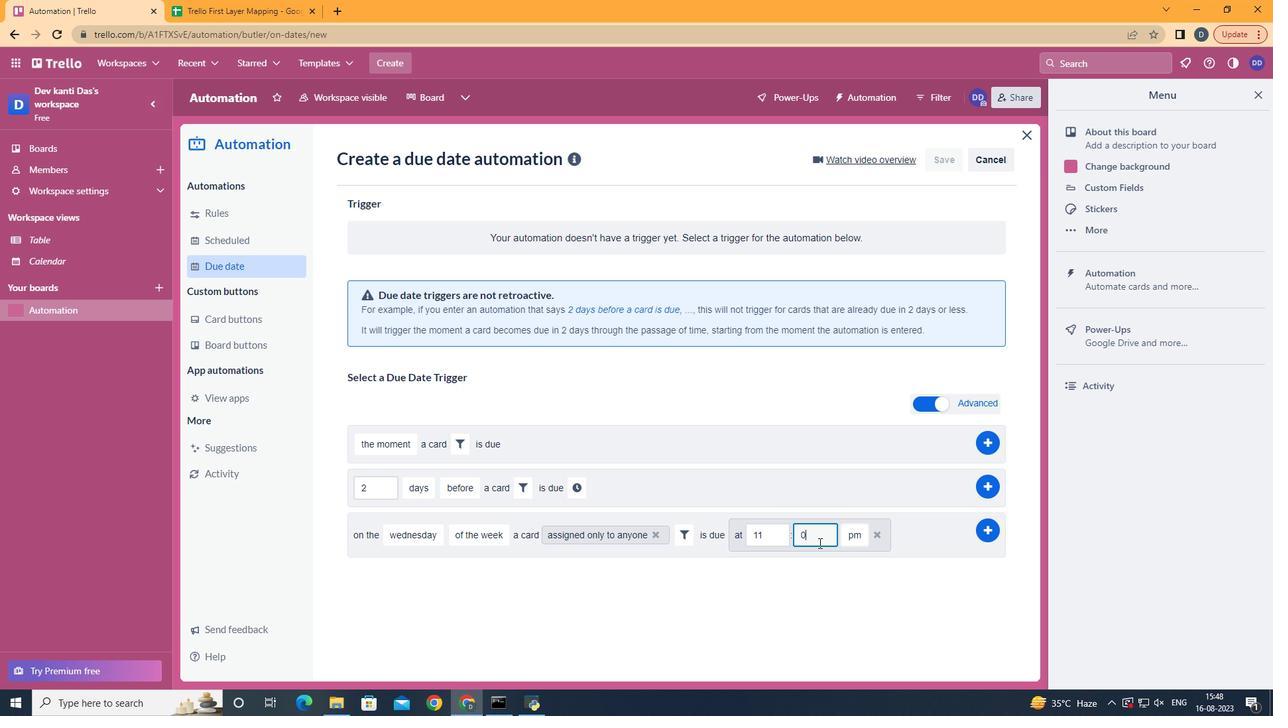 
Action: Mouse moved to (839, 537)
Screenshot: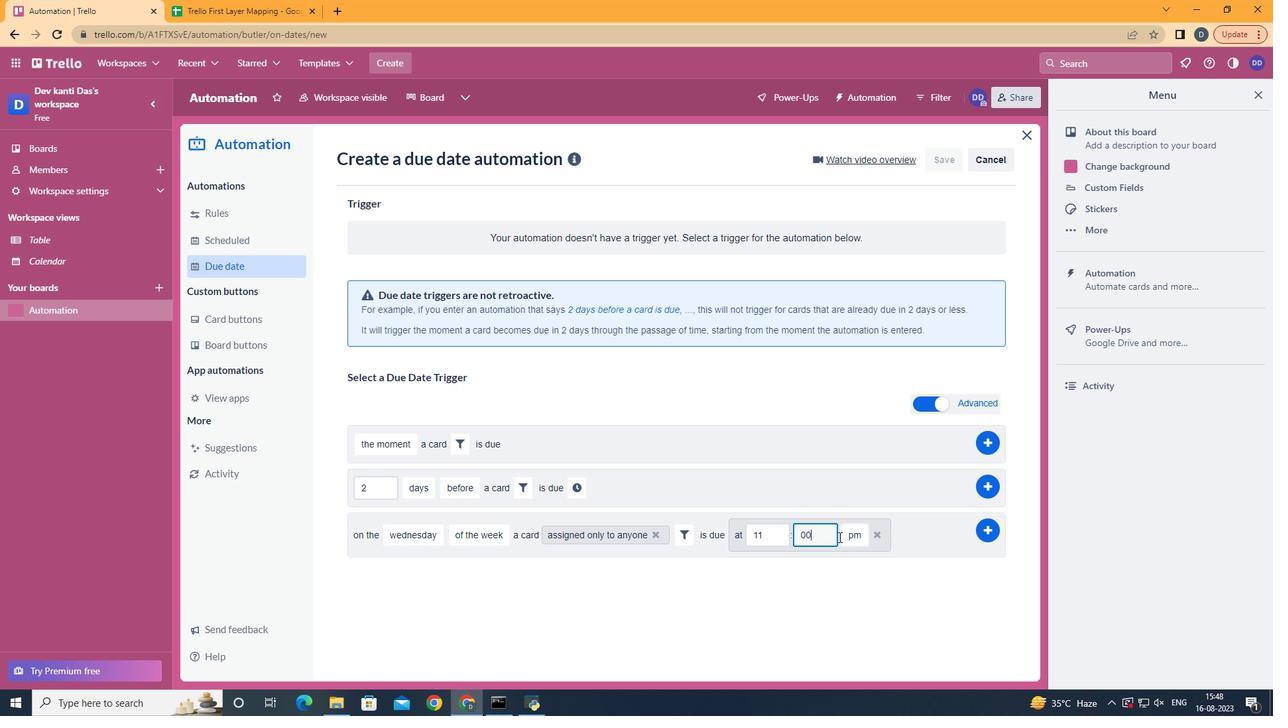 
Action: Key pressed 0
Screenshot: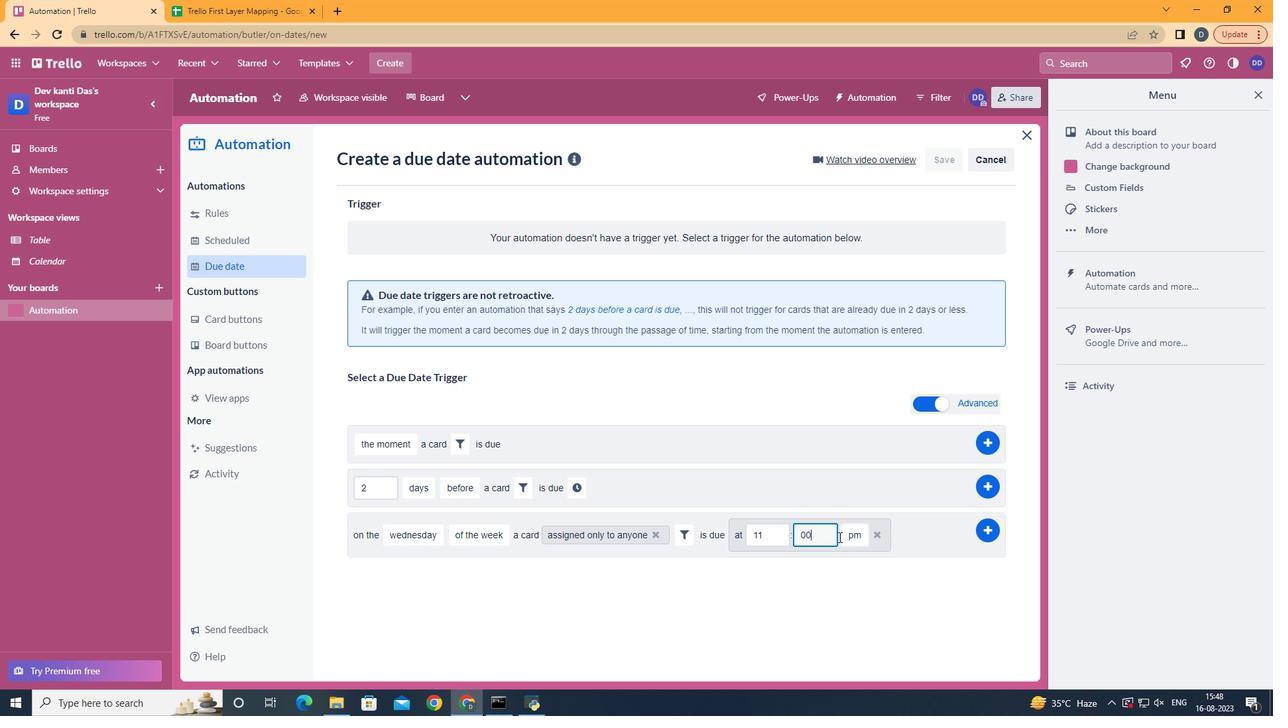 
Action: Mouse moved to (861, 575)
Screenshot: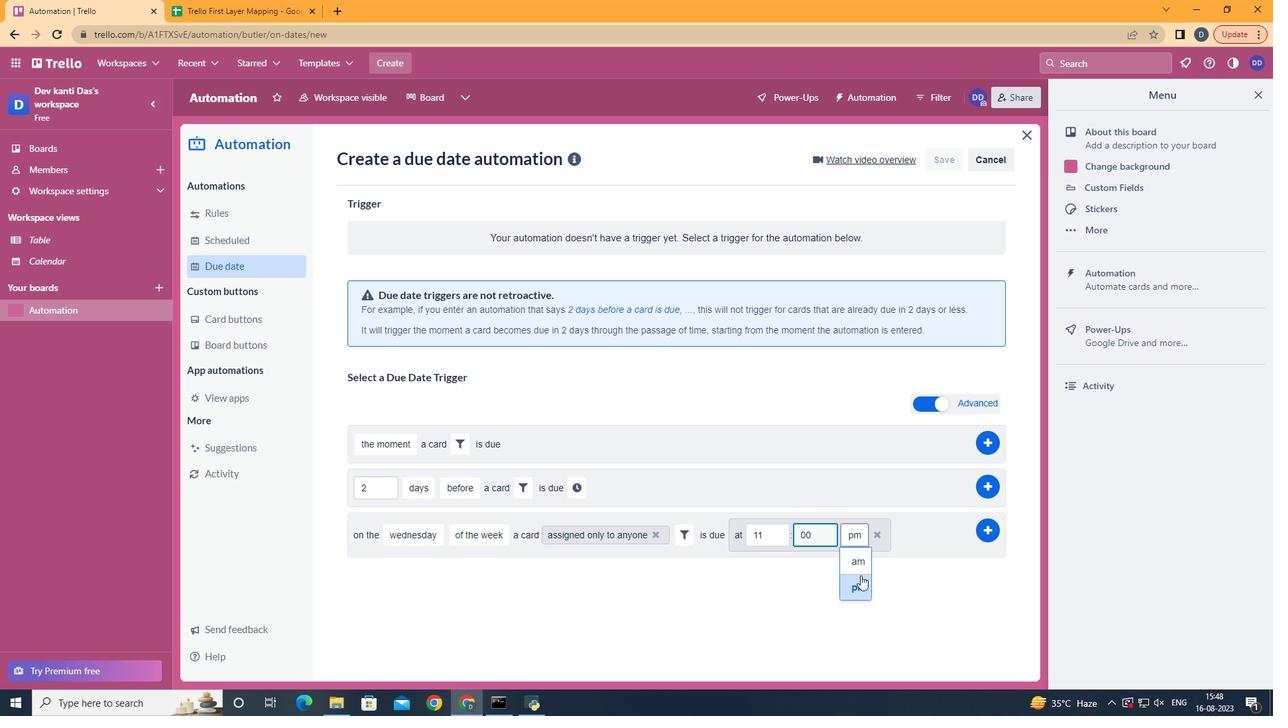 
Action: Mouse pressed left at (861, 575)
Screenshot: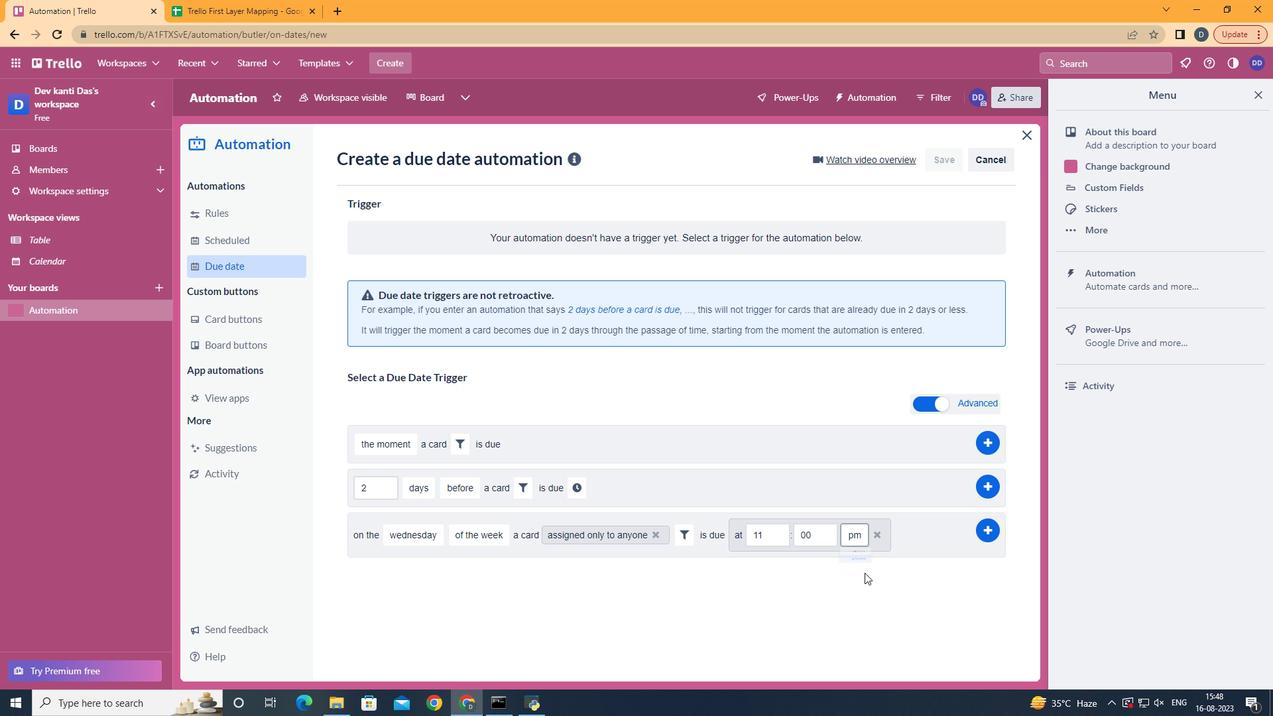 
Action: Mouse moved to (856, 567)
Screenshot: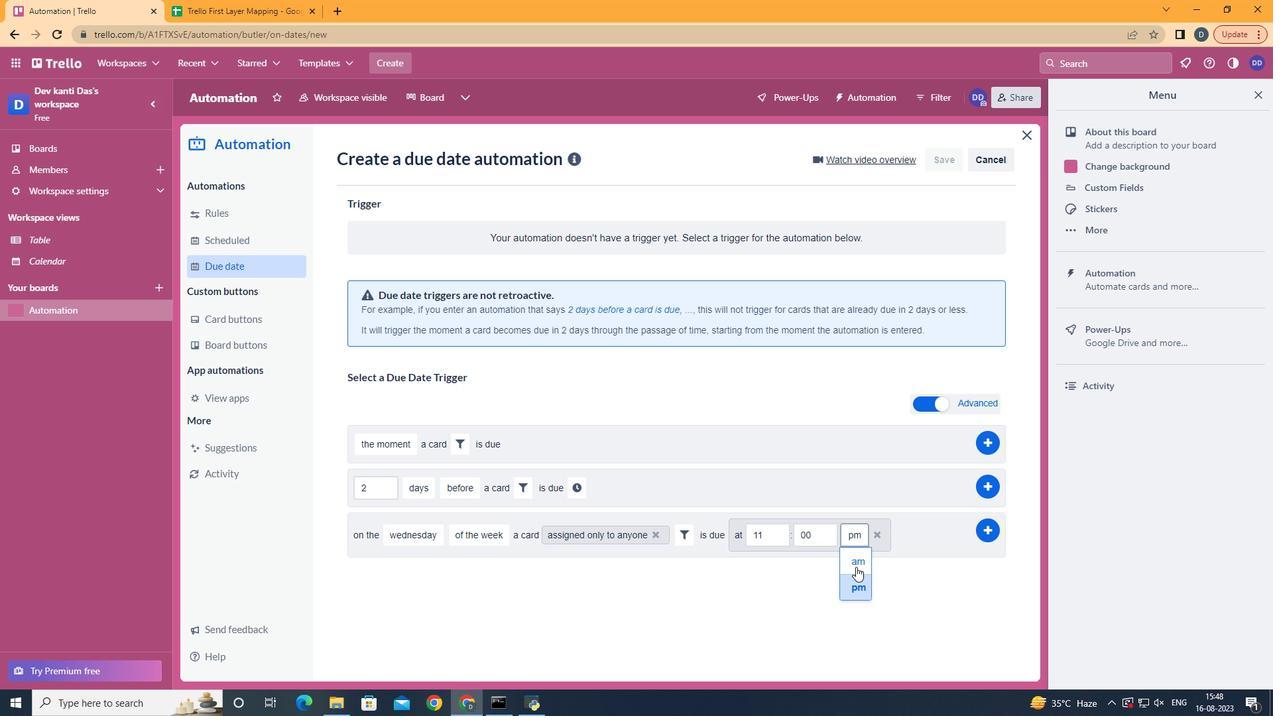 
Action: Mouse pressed left at (856, 567)
Screenshot: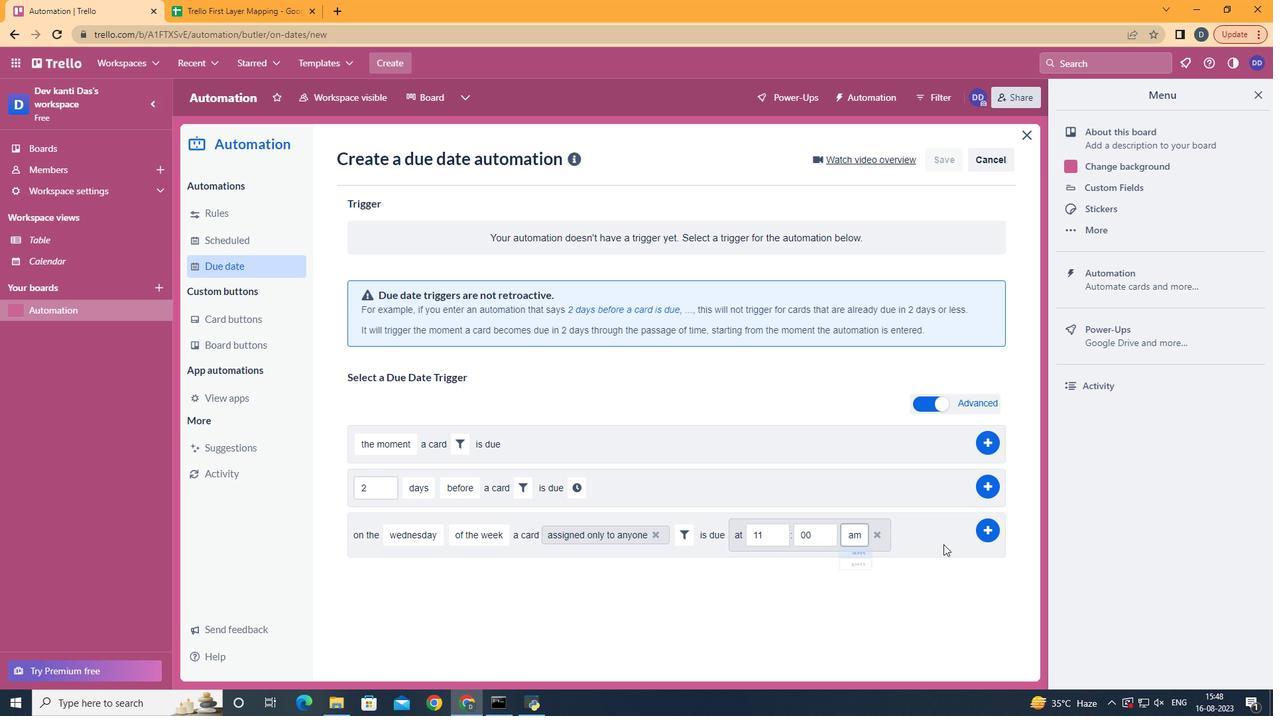 
Action: Mouse moved to (989, 532)
Screenshot: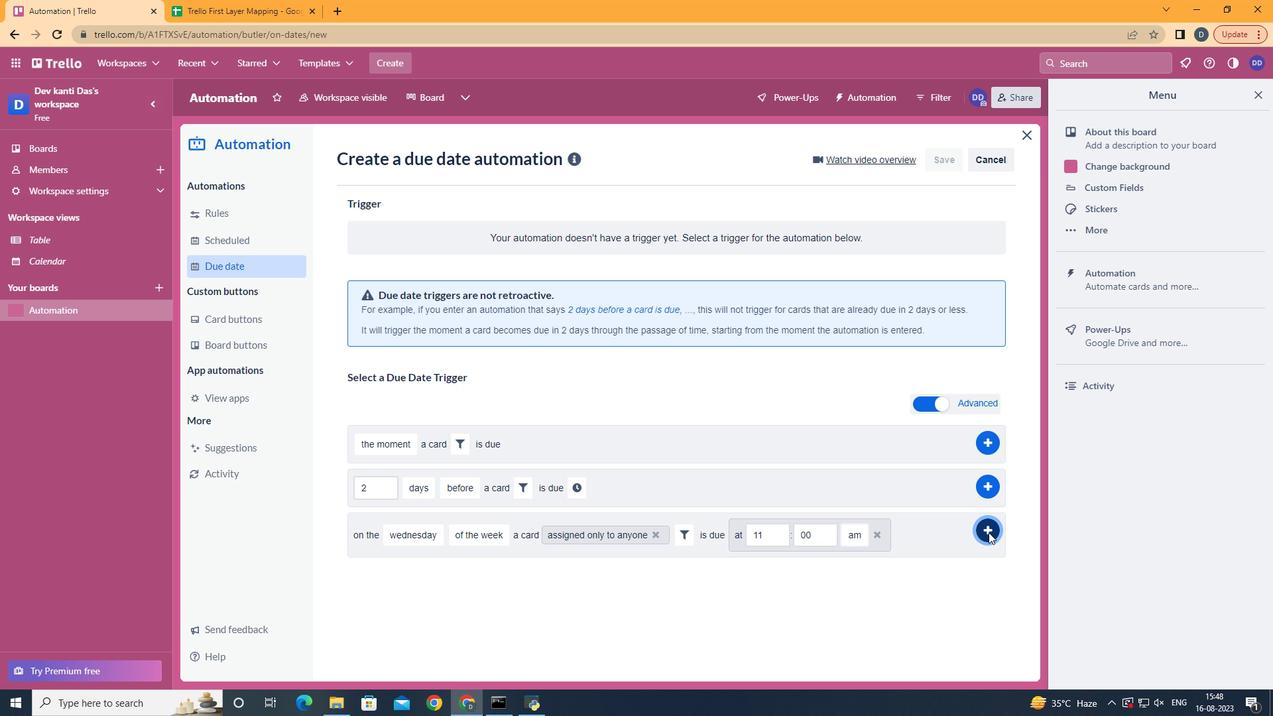 
Action: Mouse pressed left at (989, 532)
Screenshot: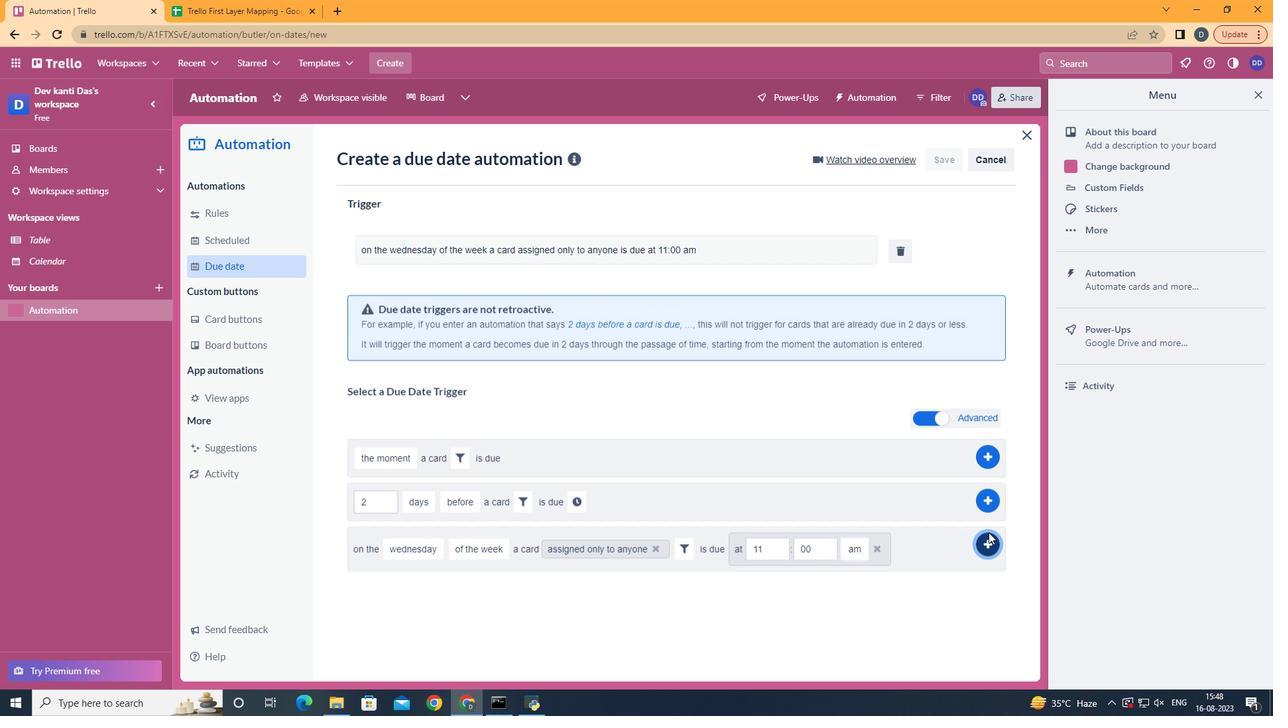 
Action: Mouse moved to (988, 532)
Screenshot: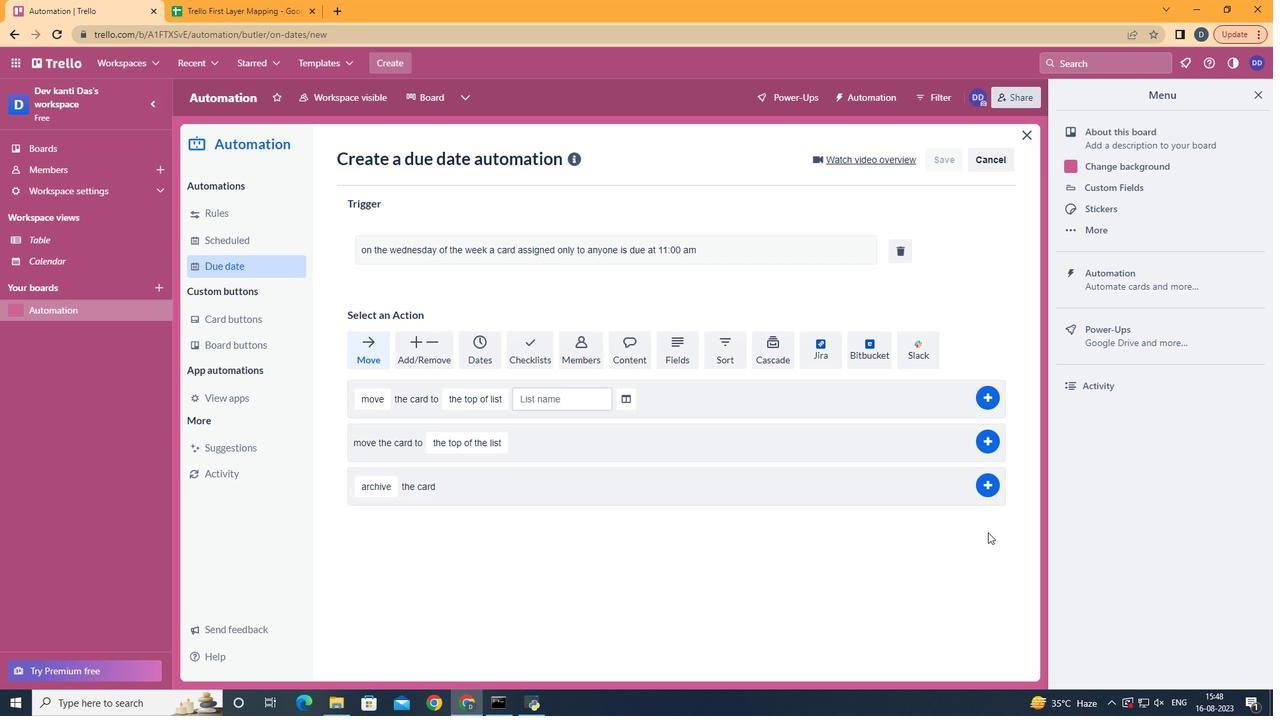 
